 Task: Display the results of the 2022 Victory Lane Racing NASCAR Cup Series for the race "GEICO 500" on the track "Talladega".
Action: Mouse moved to (161, 260)
Screenshot: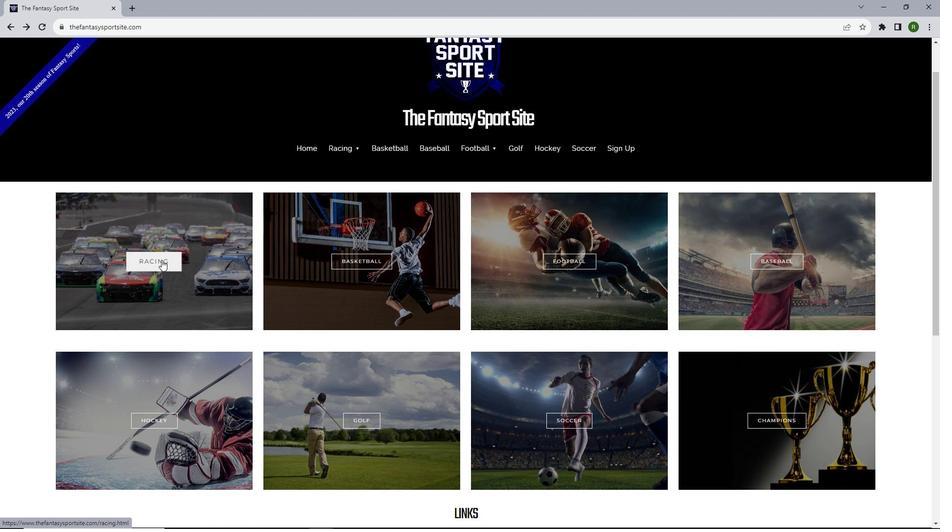 
Action: Mouse pressed left at (161, 260)
Screenshot: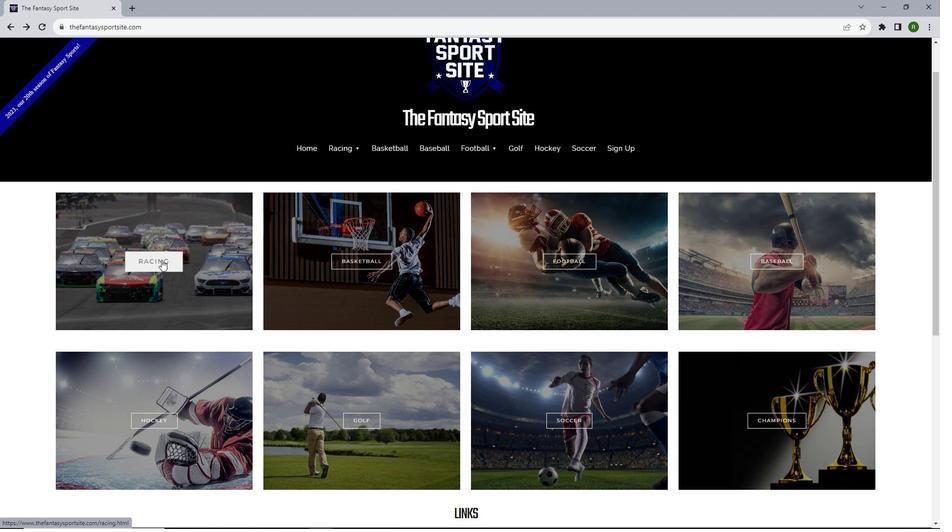 
Action: Mouse moved to (342, 273)
Screenshot: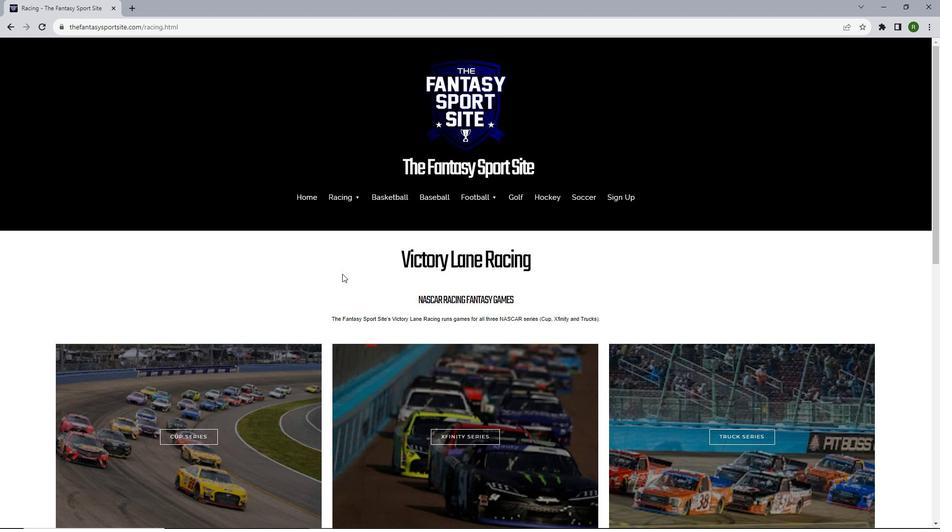 
Action: Mouse scrolled (342, 273) with delta (0, 0)
Screenshot: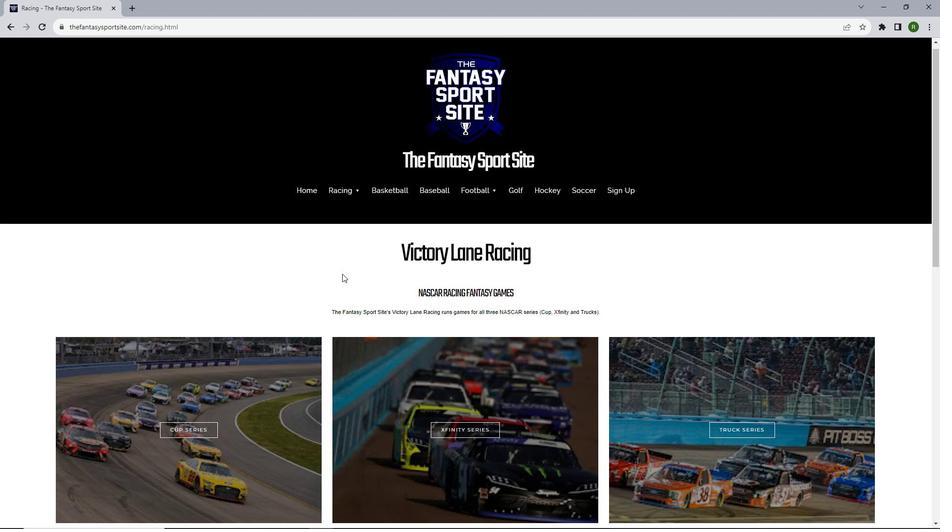 
Action: Mouse scrolled (342, 273) with delta (0, 0)
Screenshot: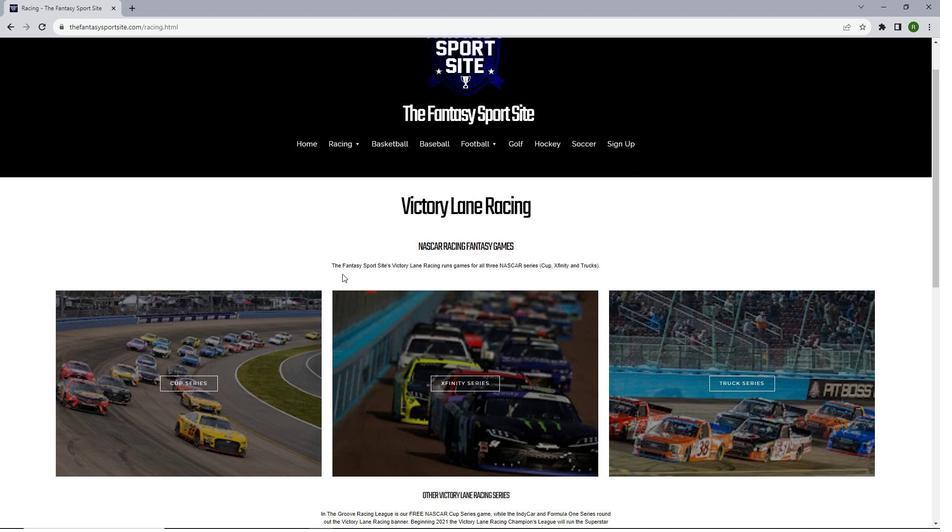 
Action: Mouse scrolled (342, 273) with delta (0, 0)
Screenshot: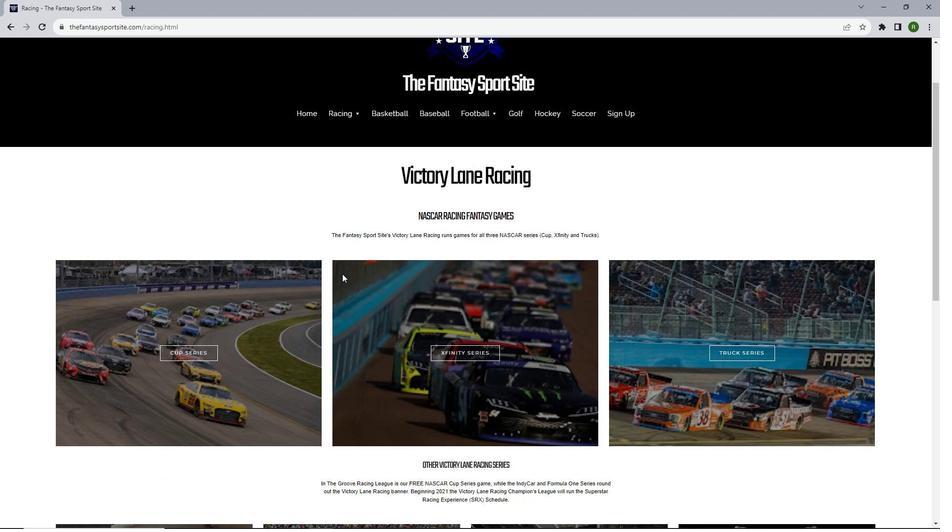 
Action: Mouse moved to (189, 284)
Screenshot: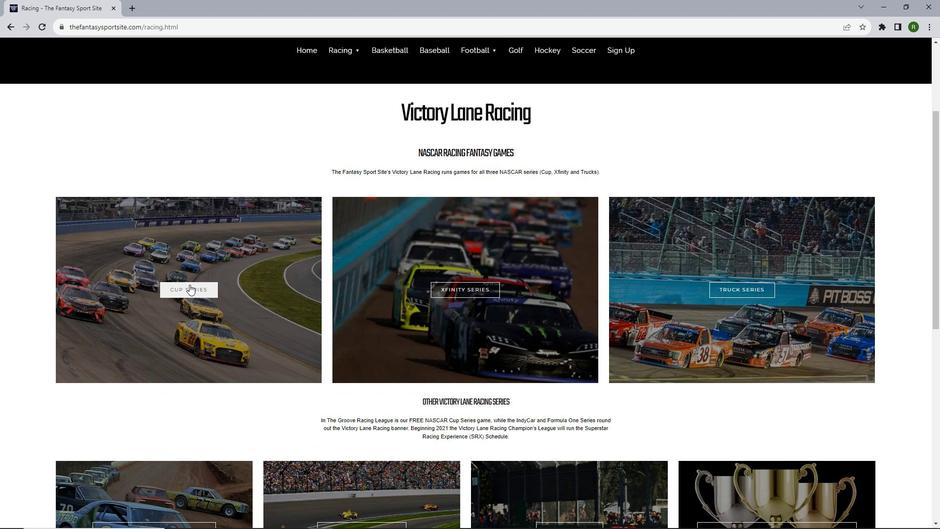 
Action: Mouse pressed left at (189, 284)
Screenshot: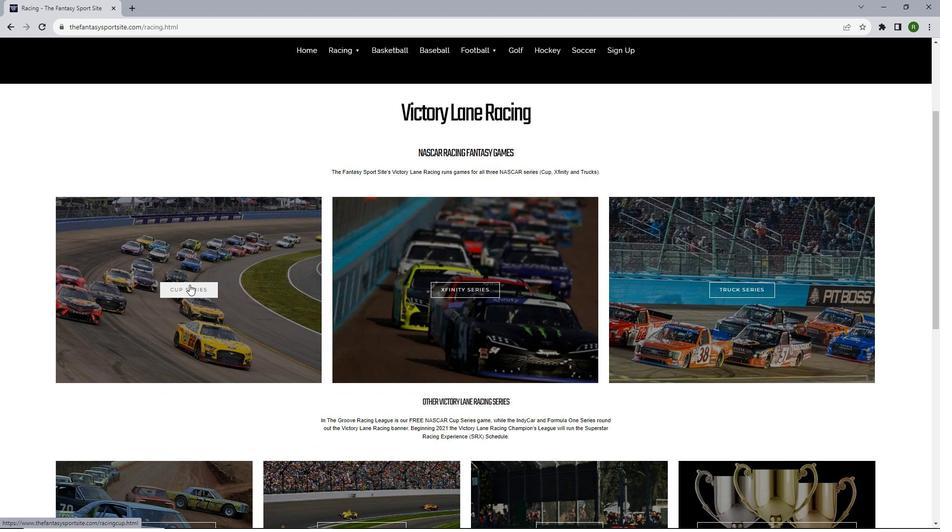 
Action: Mouse moved to (278, 253)
Screenshot: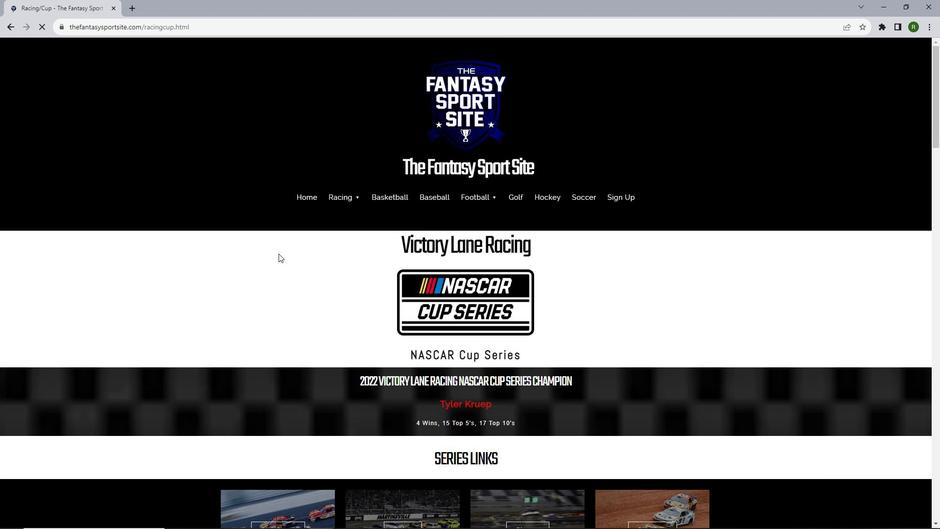 
Action: Mouse scrolled (278, 253) with delta (0, 0)
Screenshot: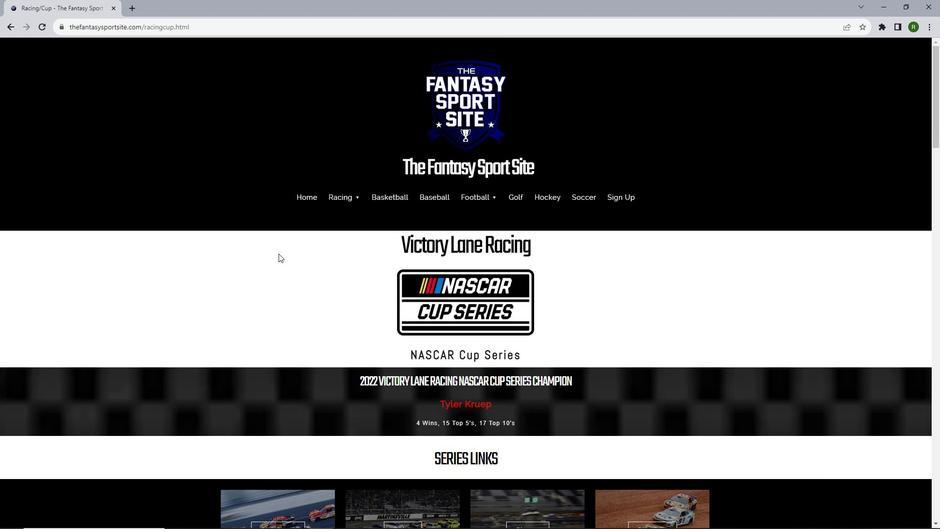 
Action: Mouse moved to (278, 253)
Screenshot: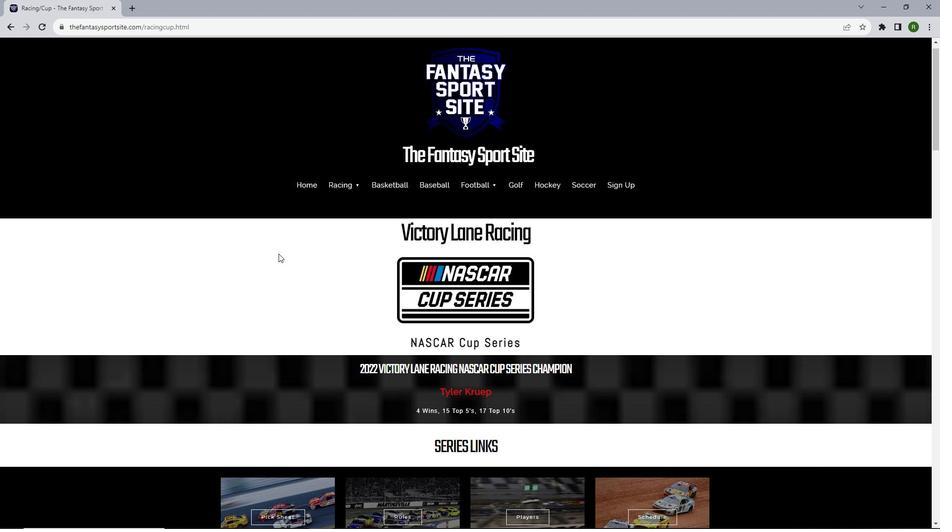 
Action: Mouse scrolled (278, 253) with delta (0, 0)
Screenshot: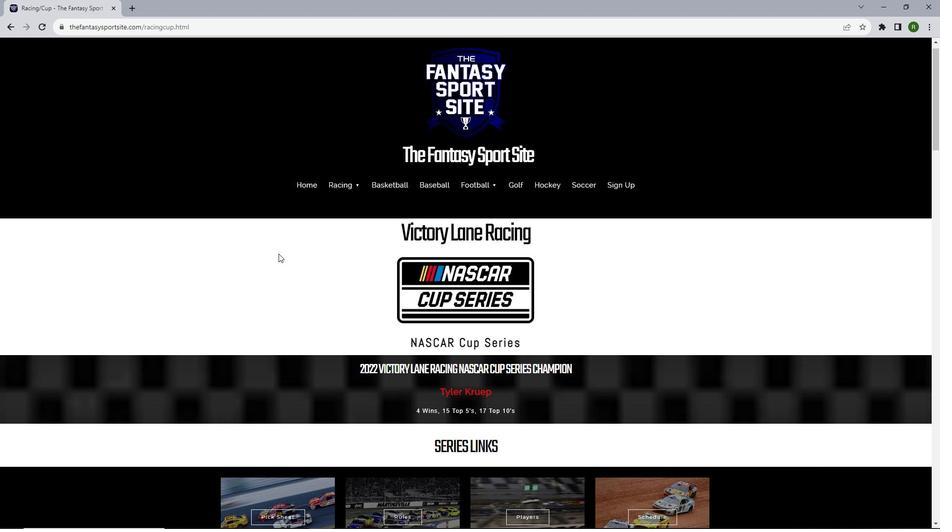 
Action: Mouse scrolled (278, 253) with delta (0, 0)
Screenshot: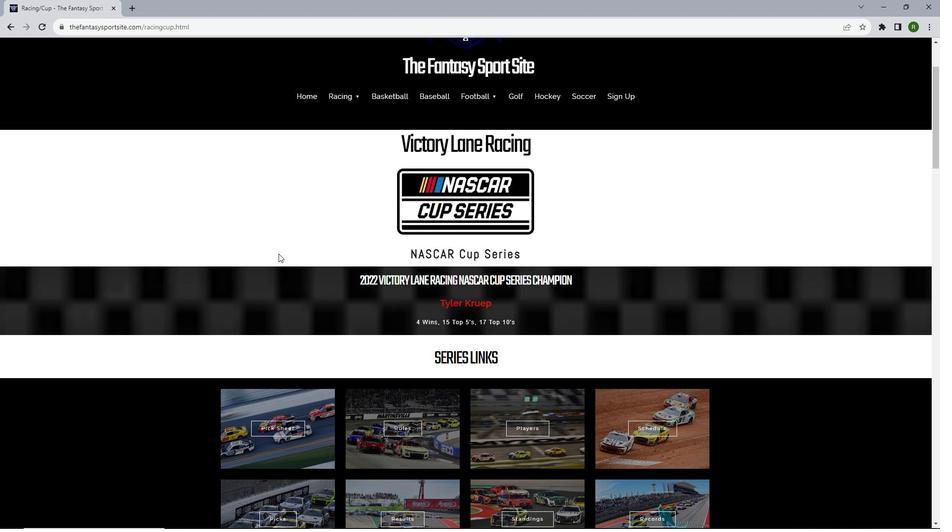 
Action: Mouse scrolled (278, 253) with delta (0, 0)
Screenshot: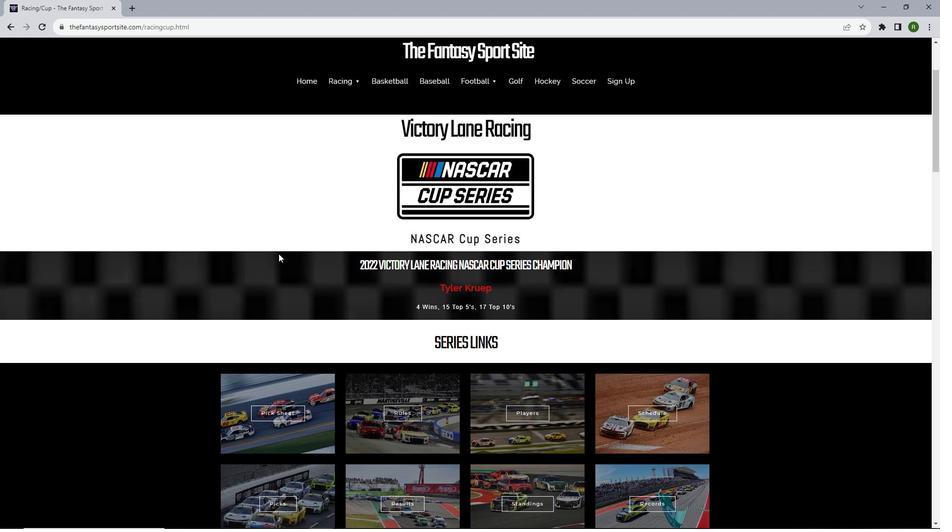 
Action: Mouse scrolled (278, 253) with delta (0, 0)
Screenshot: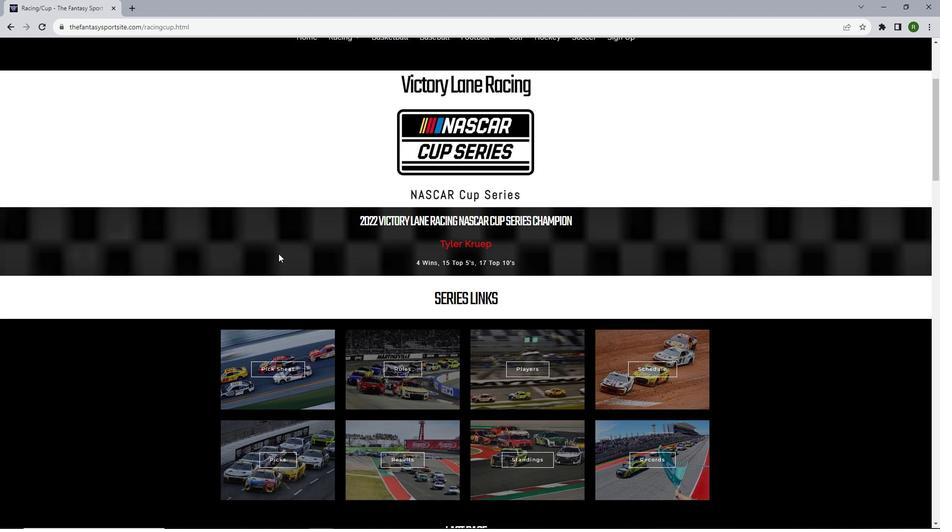 
Action: Mouse moved to (302, 244)
Screenshot: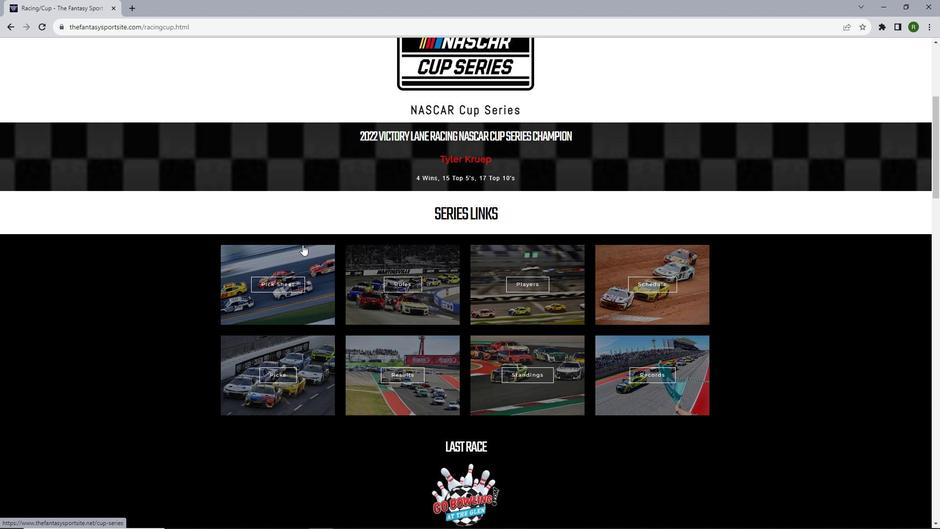 
Action: Mouse scrolled (302, 244) with delta (0, 0)
Screenshot: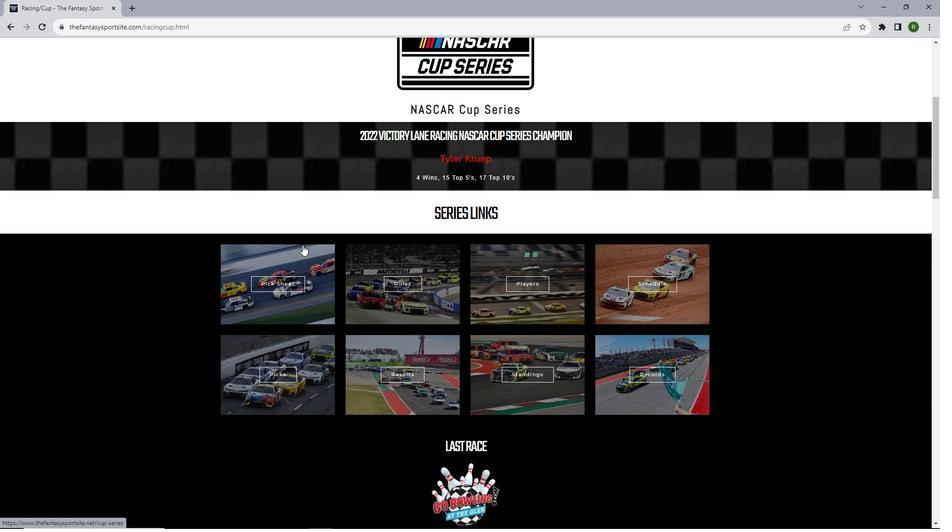 
Action: Mouse scrolled (302, 244) with delta (0, 0)
Screenshot: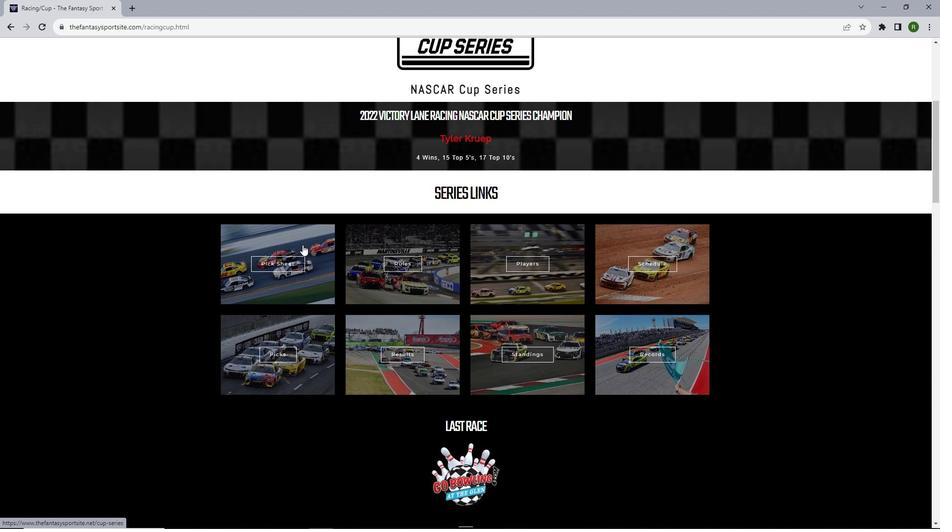 
Action: Mouse scrolled (302, 244) with delta (0, 0)
Screenshot: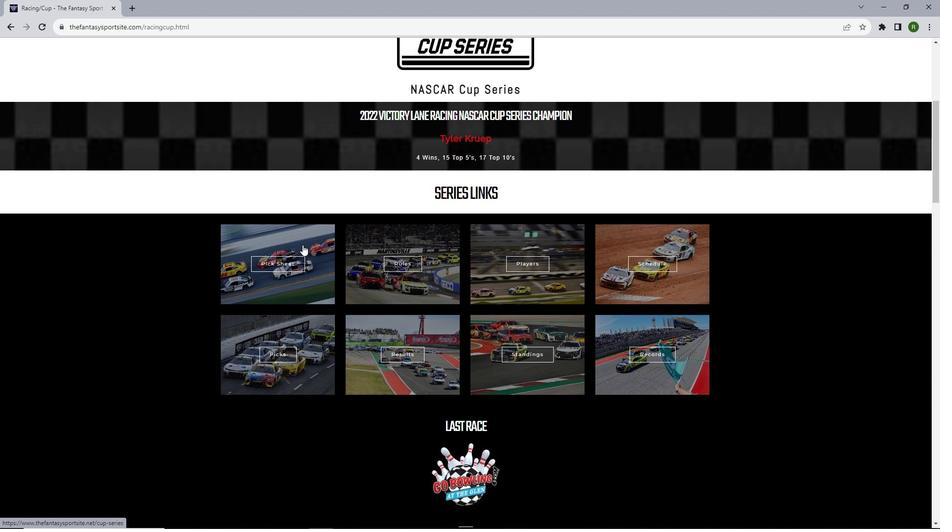 
Action: Mouse moved to (401, 226)
Screenshot: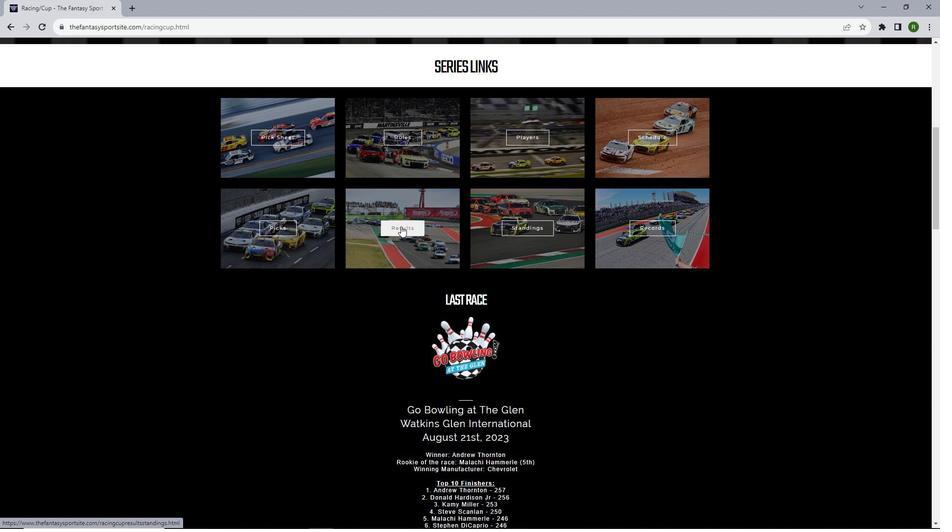 
Action: Mouse pressed left at (401, 226)
Screenshot: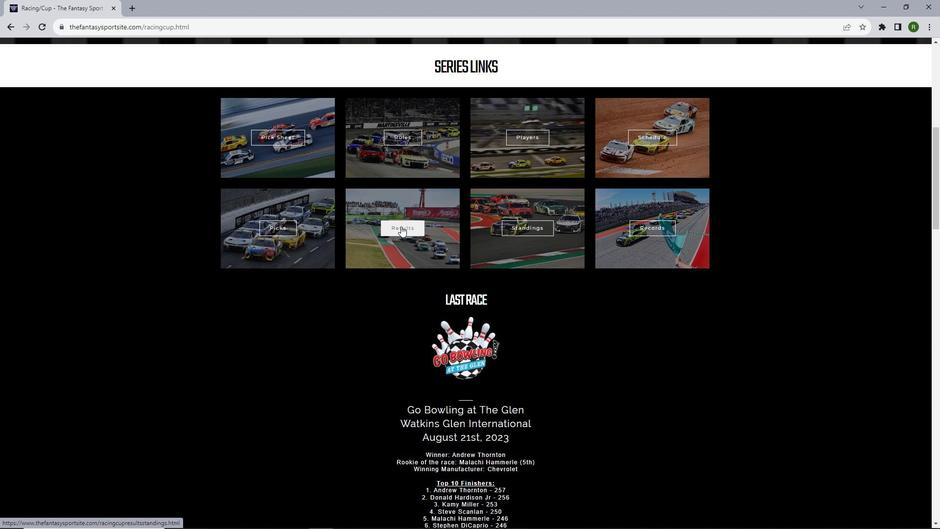 
Action: Mouse scrolled (401, 225) with delta (0, 0)
Screenshot: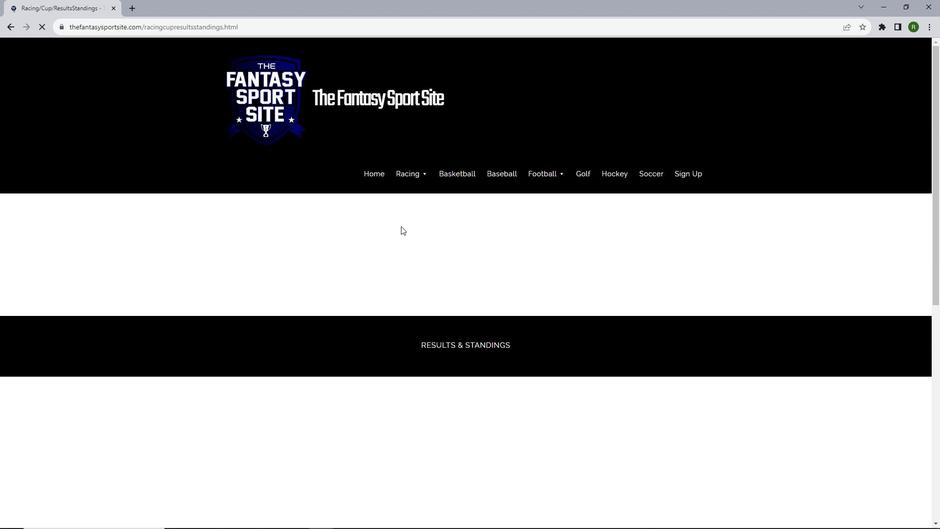 
Action: Mouse scrolled (401, 225) with delta (0, 0)
Screenshot: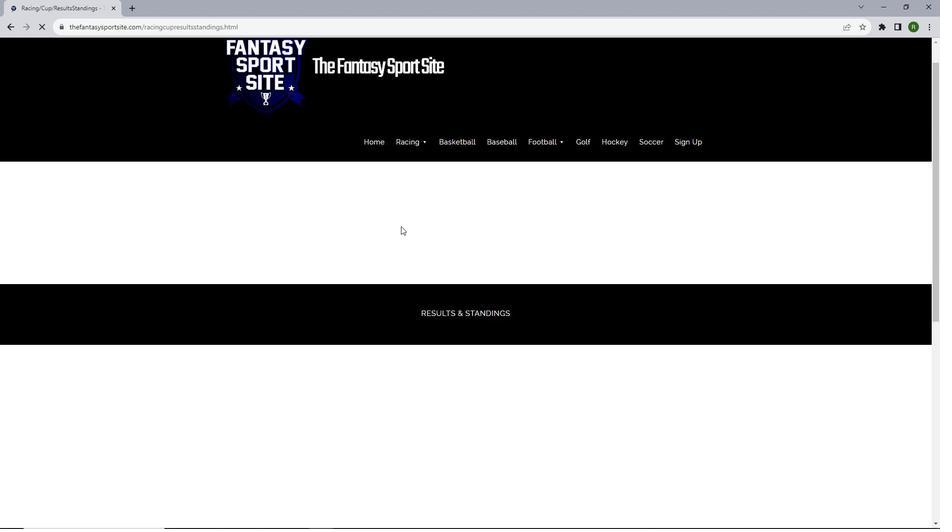 
Action: Mouse scrolled (401, 225) with delta (0, 0)
Screenshot: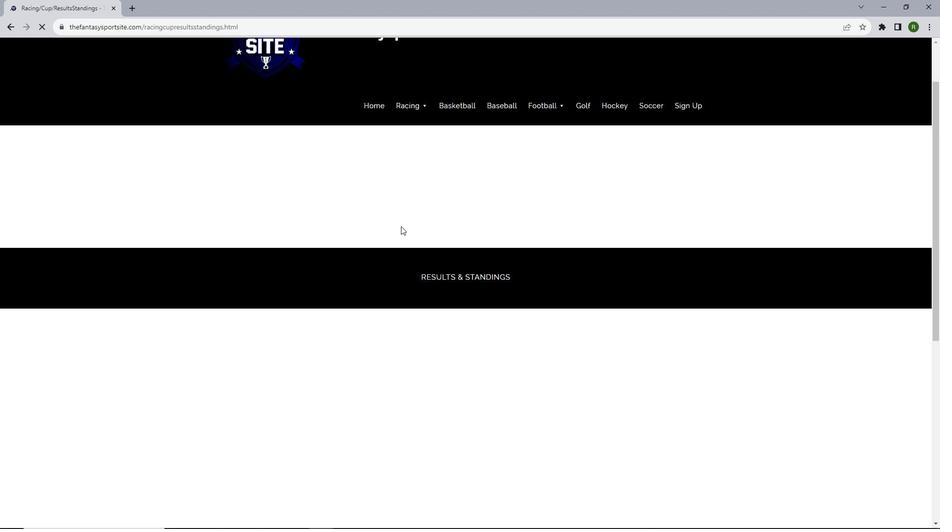 
Action: Mouse scrolled (401, 225) with delta (0, 0)
Screenshot: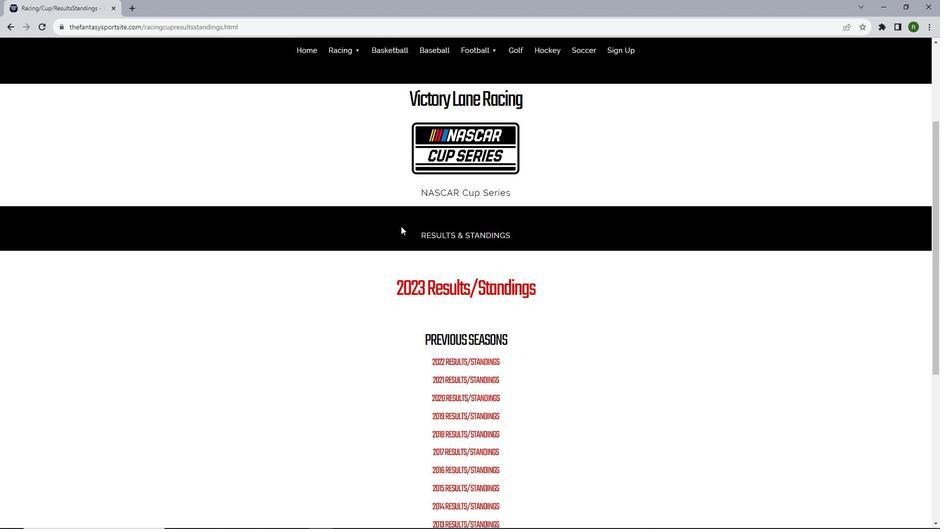 
Action: Mouse moved to (448, 268)
Screenshot: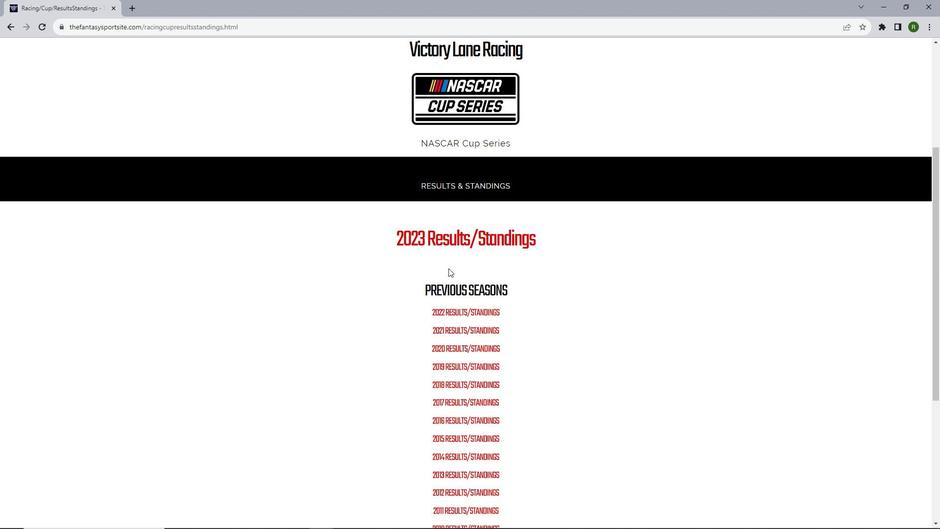 
Action: Mouse scrolled (448, 267) with delta (0, 0)
Screenshot: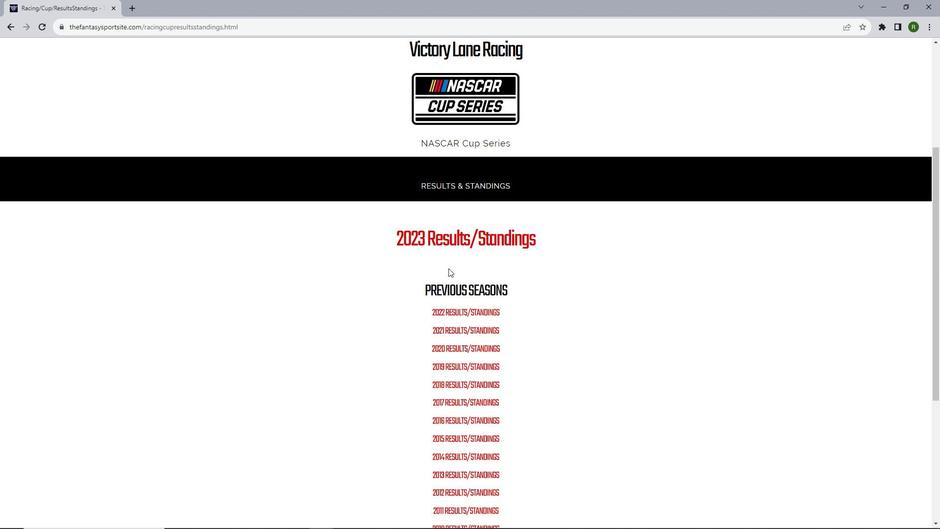 
Action: Mouse scrolled (448, 267) with delta (0, 0)
Screenshot: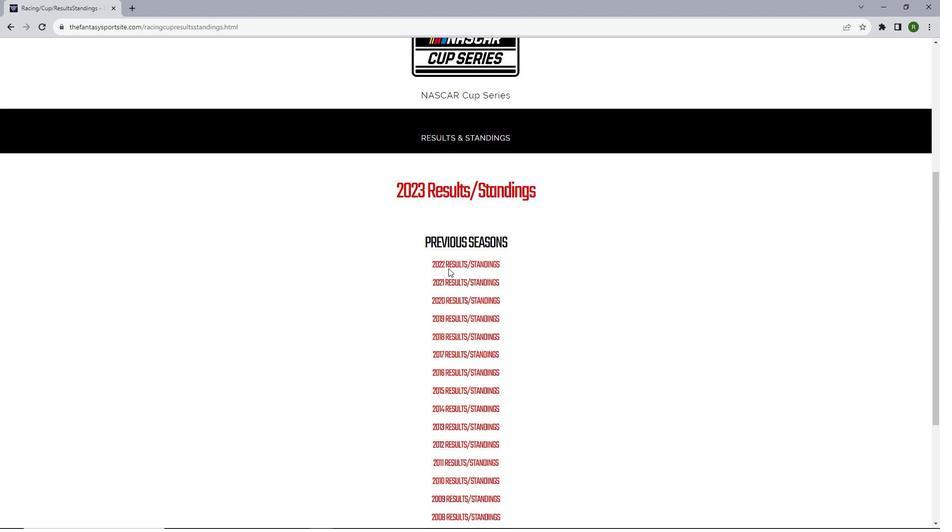 
Action: Mouse moved to (479, 213)
Screenshot: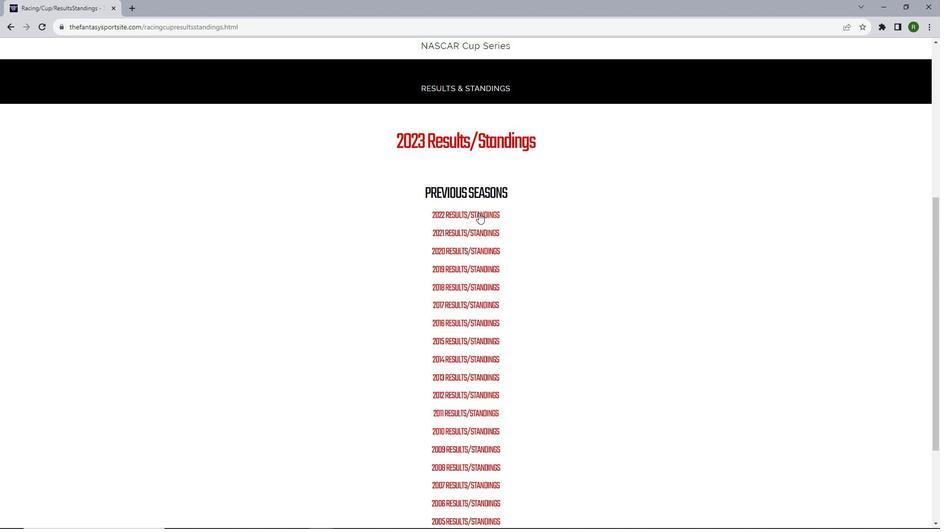 
Action: Mouse pressed left at (479, 213)
Screenshot: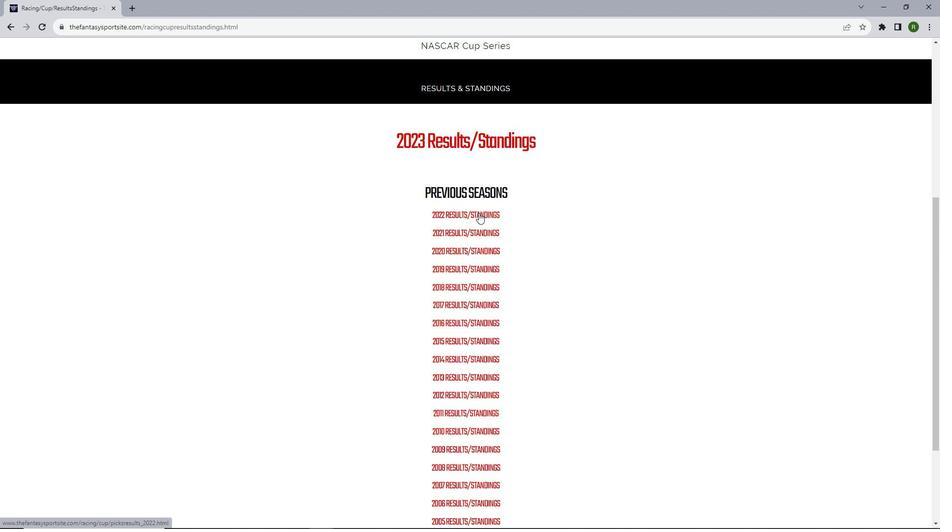 
Action: Mouse moved to (453, 191)
Screenshot: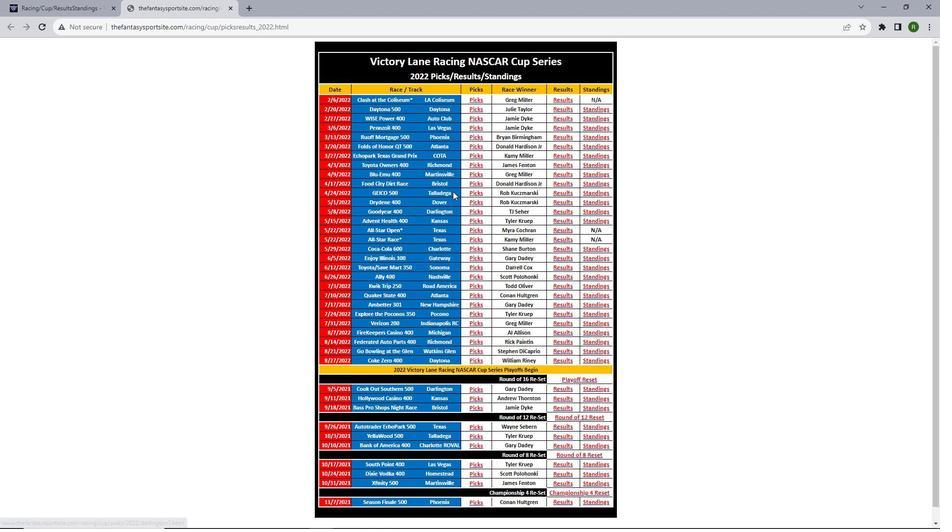 
Action: Mouse scrolled (453, 191) with delta (0, 0)
Screenshot: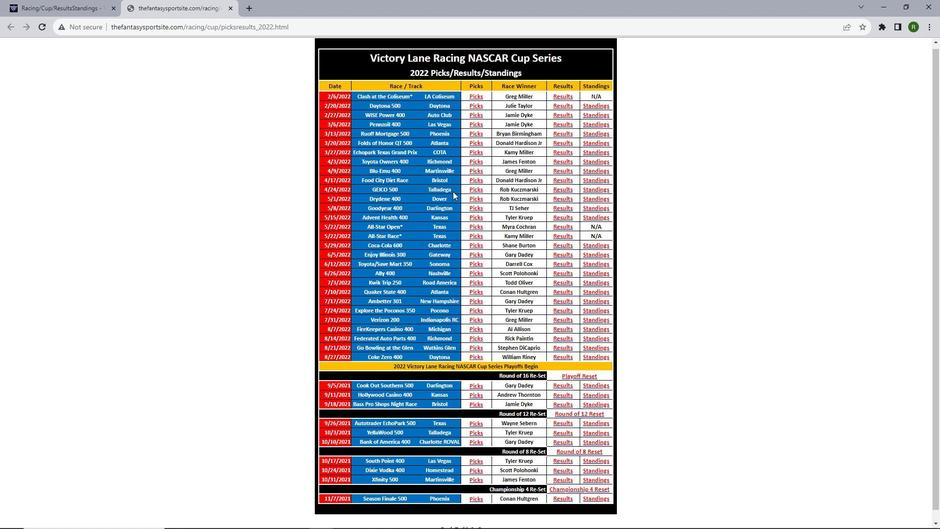 
Action: Mouse moved to (453, 191)
Screenshot: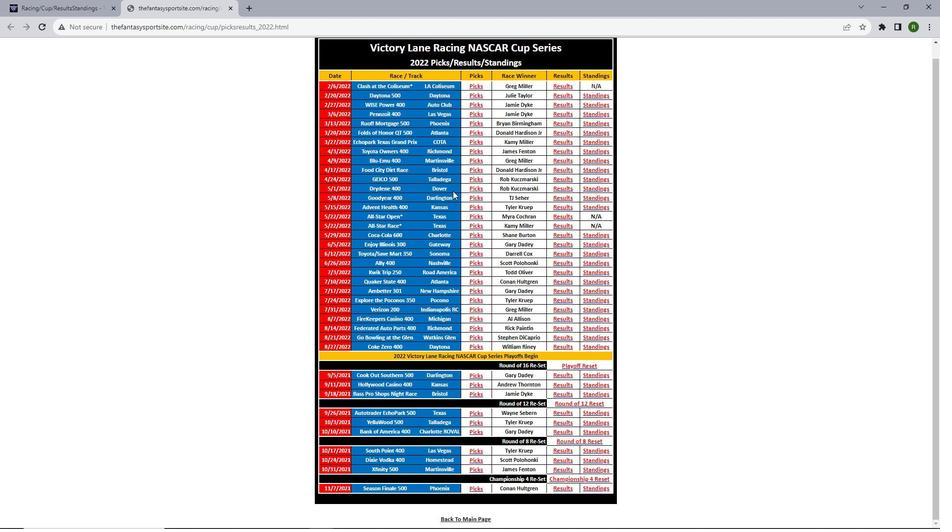 
Action: Mouse scrolled (453, 190) with delta (0, 0)
Screenshot: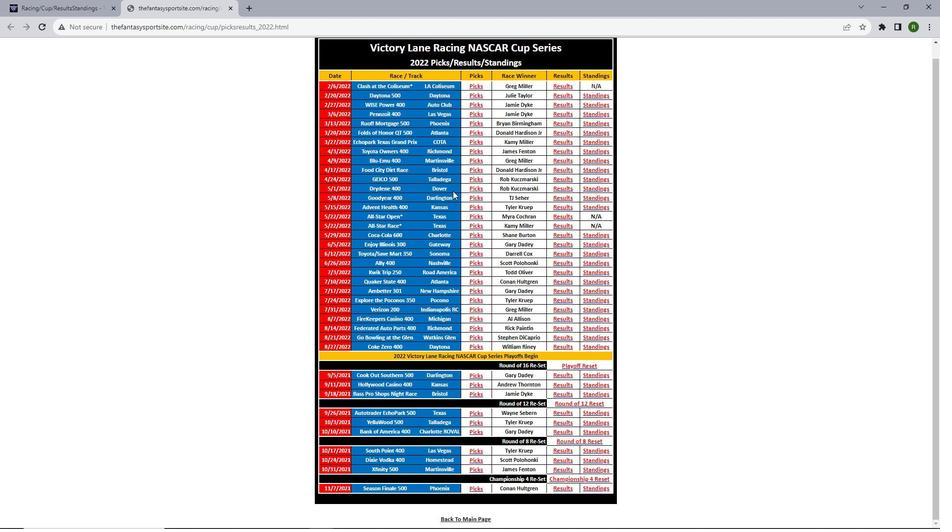 
Action: Mouse moved to (567, 178)
Screenshot: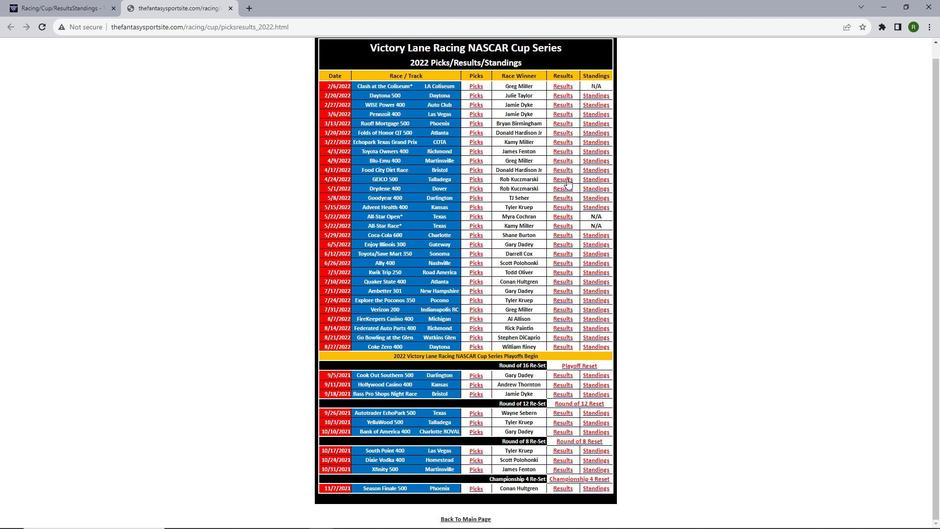 
Action: Mouse pressed left at (567, 178)
Screenshot: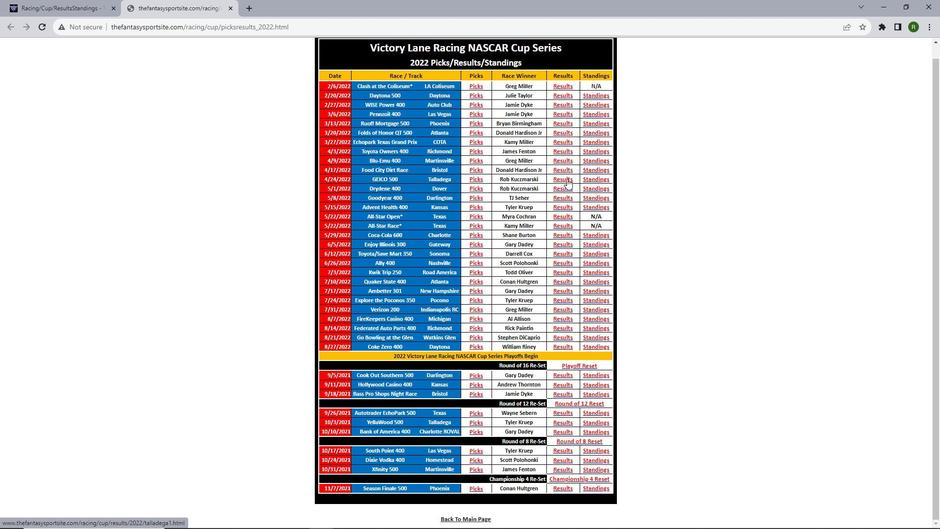
Action: Mouse moved to (440, 218)
Screenshot: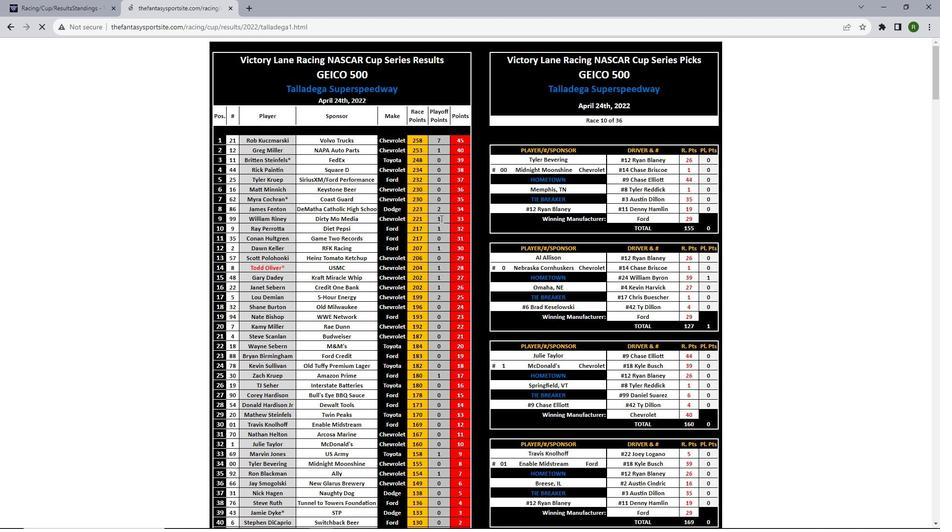 
Action: Mouse scrolled (440, 218) with delta (0, 0)
Screenshot: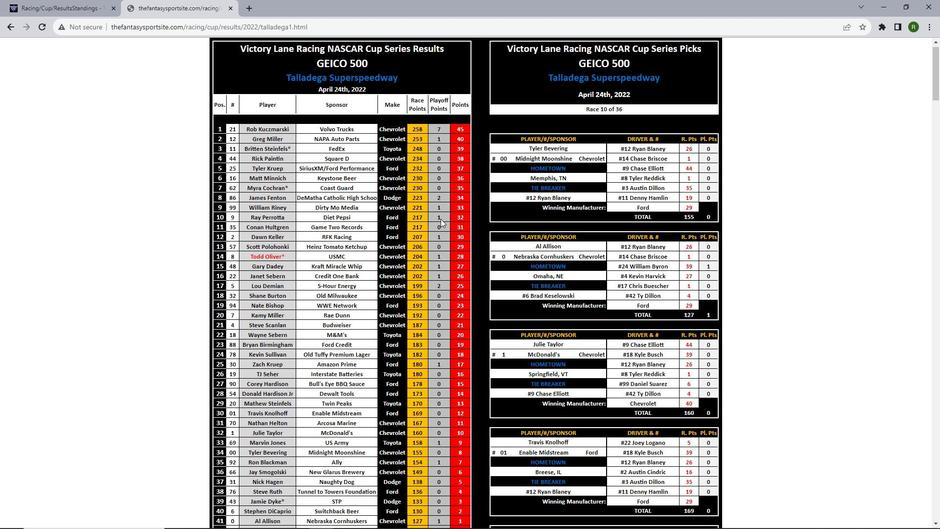 
Action: Mouse moved to (440, 218)
Screenshot: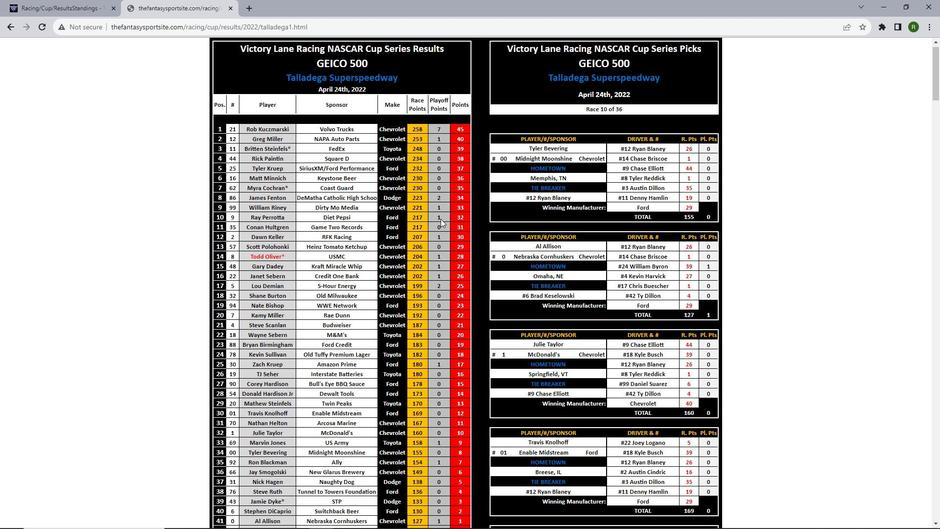 
Action: Mouse scrolled (440, 218) with delta (0, 0)
Screenshot: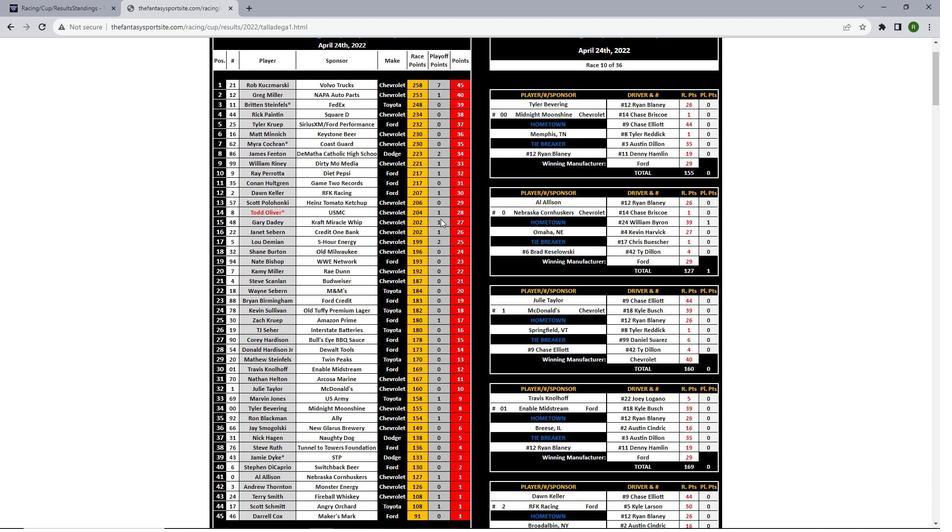 
Action: Mouse scrolled (440, 218) with delta (0, 0)
Screenshot: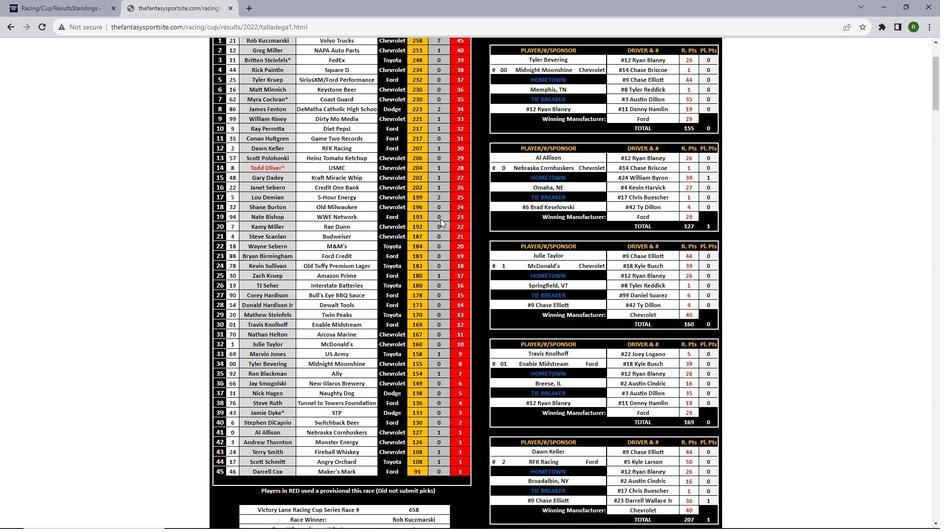
Action: Mouse scrolled (440, 218) with delta (0, 0)
Screenshot: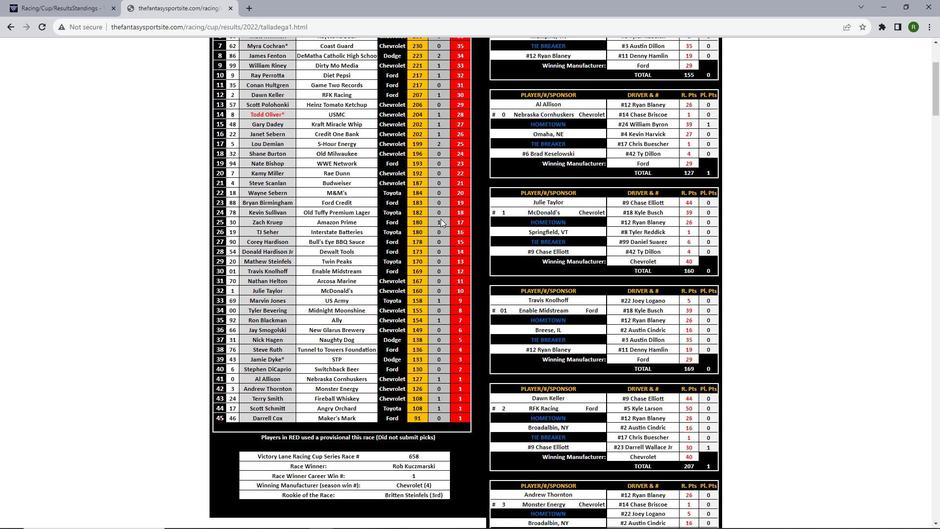 
Action: Mouse scrolled (440, 218) with delta (0, 0)
Screenshot: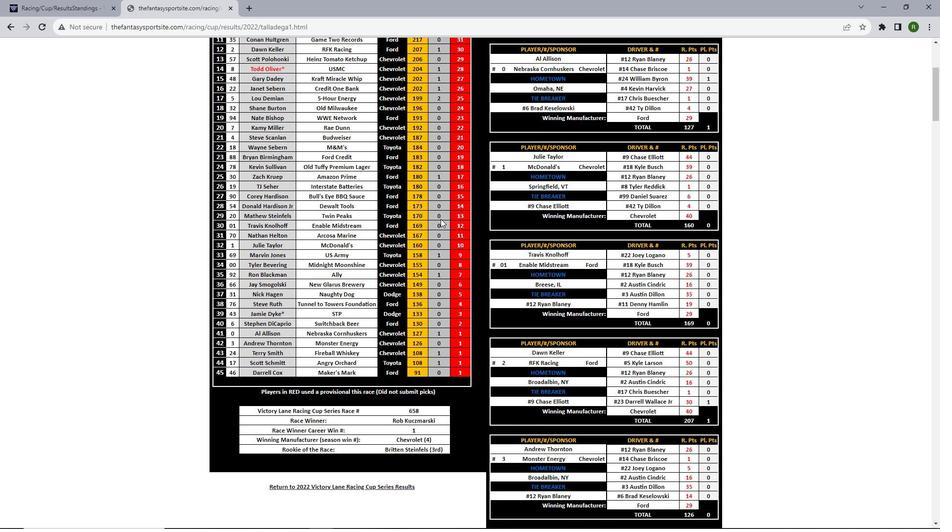 
Action: Mouse scrolled (440, 218) with delta (0, 0)
Screenshot: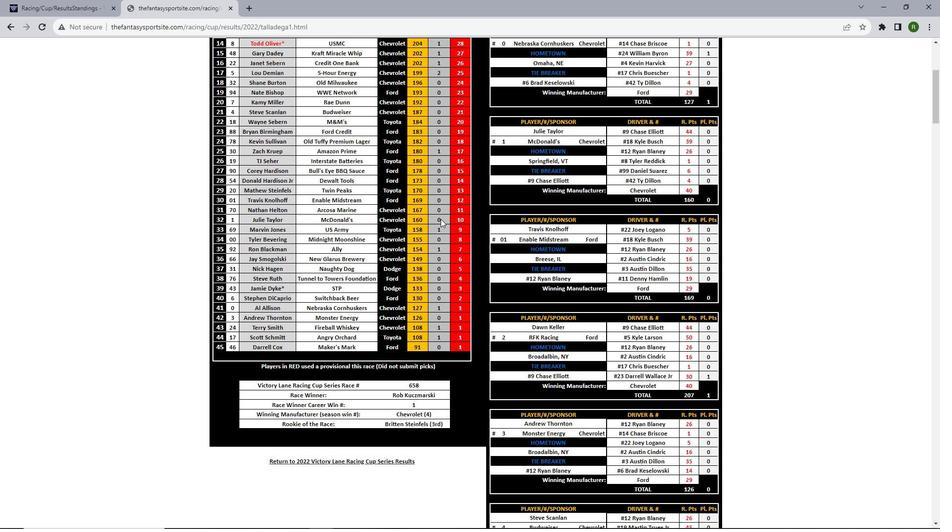 
Action: Mouse scrolled (440, 218) with delta (0, 0)
Screenshot: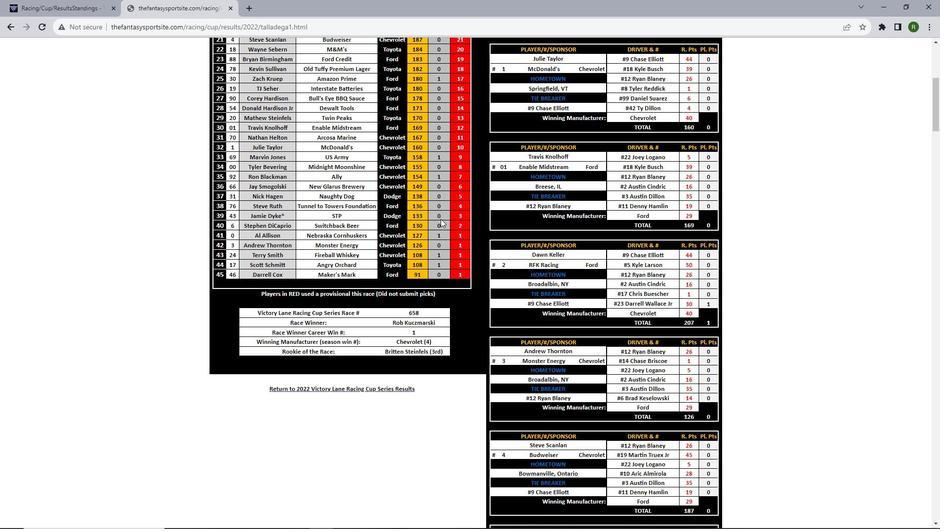 
Action: Mouse scrolled (440, 218) with delta (0, 0)
Screenshot: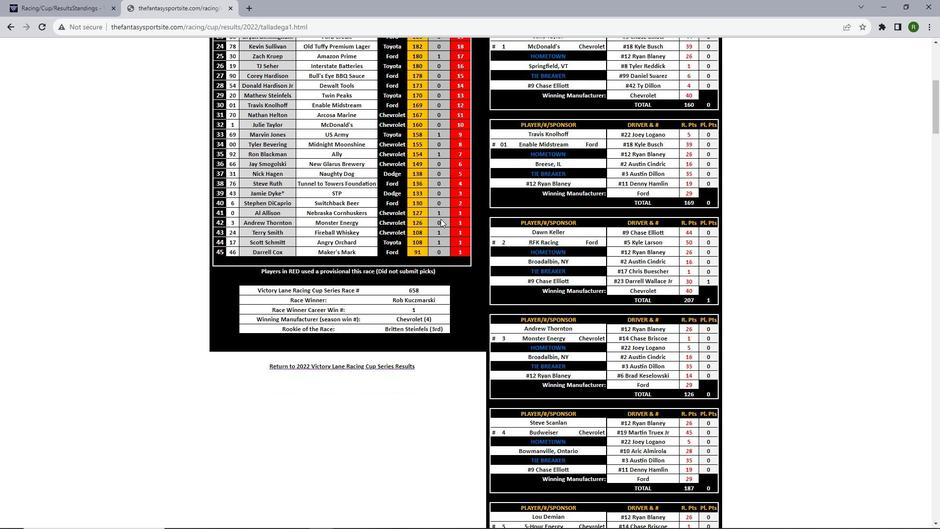 
Action: Mouse scrolled (440, 218) with delta (0, 0)
Screenshot: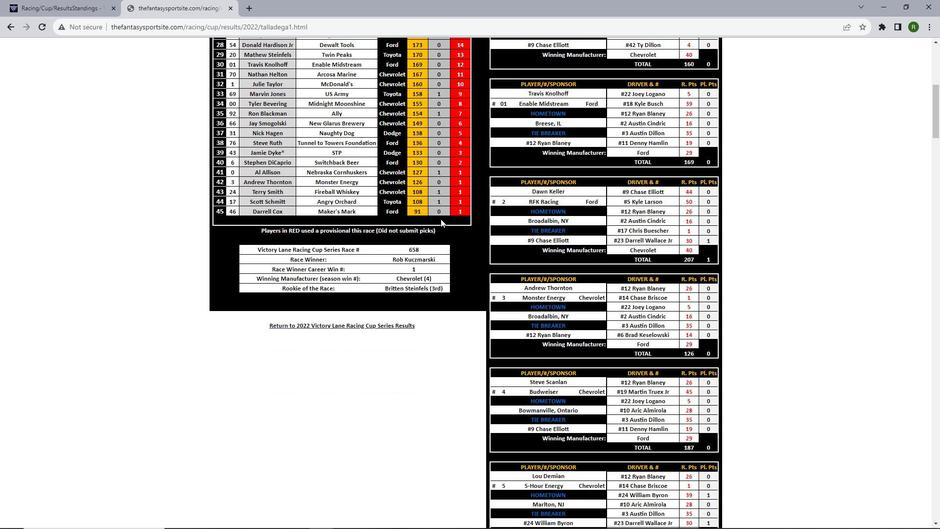 
Action: Mouse scrolled (440, 218) with delta (0, 0)
Screenshot: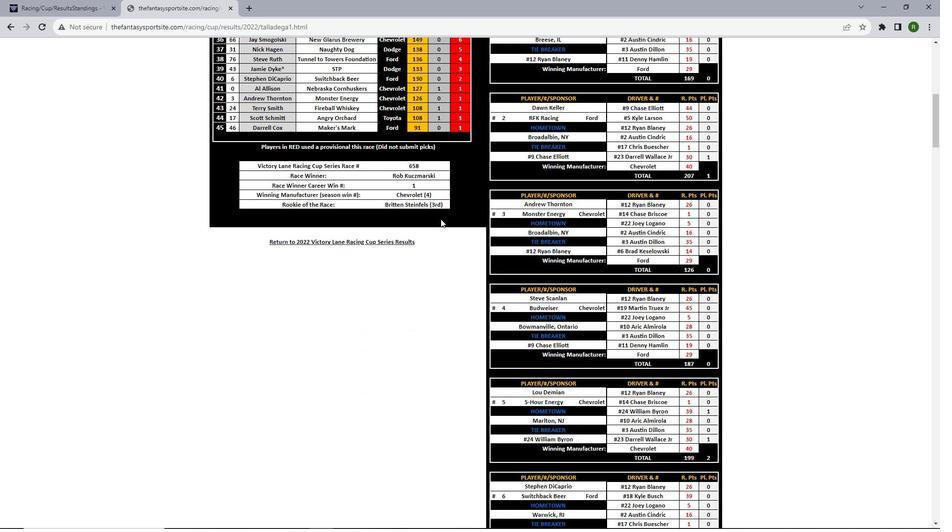 
Action: Mouse scrolled (440, 218) with delta (0, 0)
Screenshot: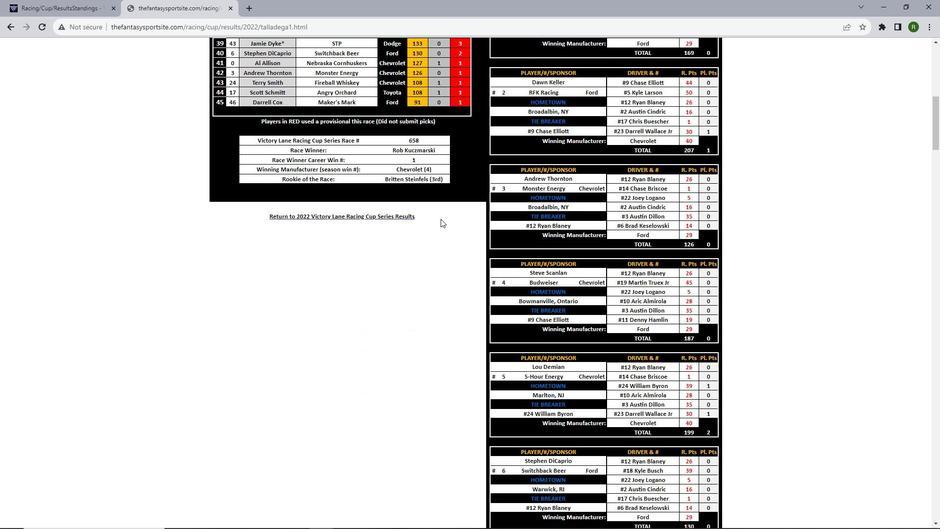 
Action: Mouse scrolled (440, 218) with delta (0, 0)
Screenshot: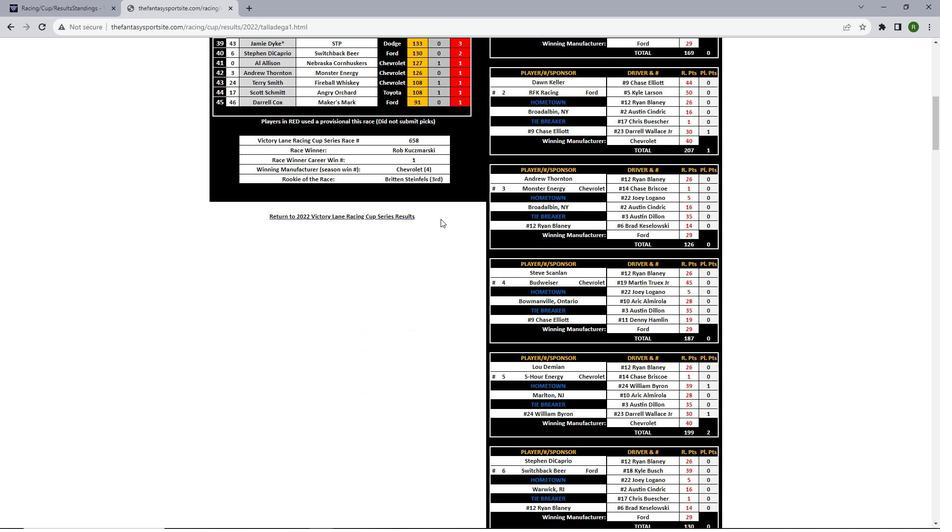 
Action: Mouse scrolled (440, 218) with delta (0, 0)
Screenshot: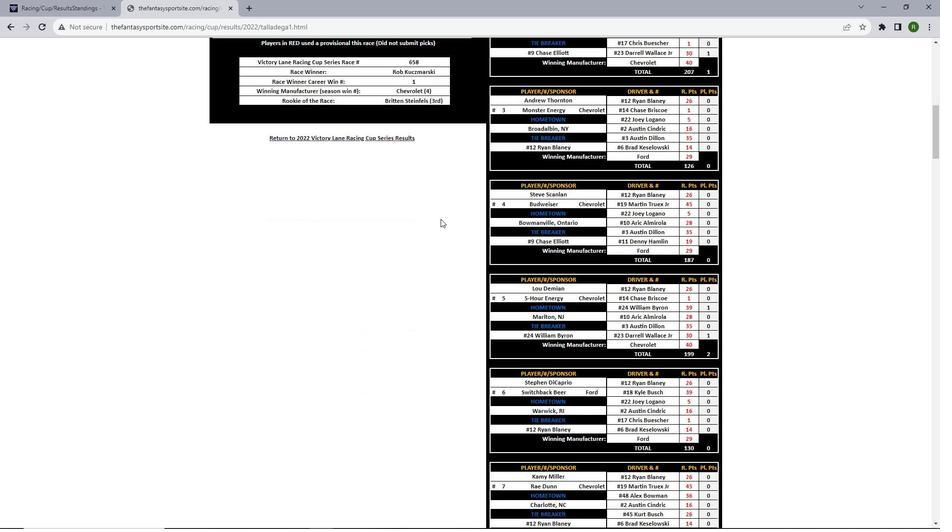 
Action: Mouse scrolled (440, 218) with delta (0, 0)
Screenshot: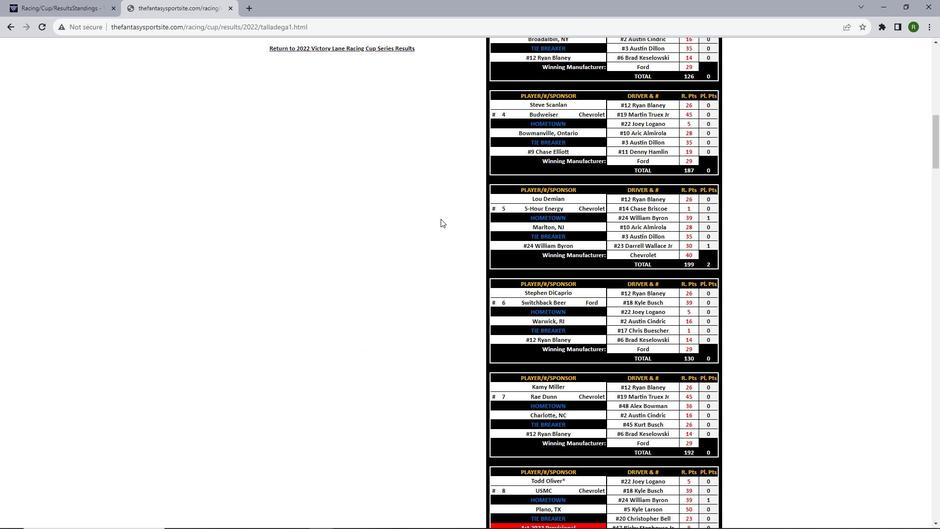 
Action: Mouse scrolled (440, 218) with delta (0, 0)
Screenshot: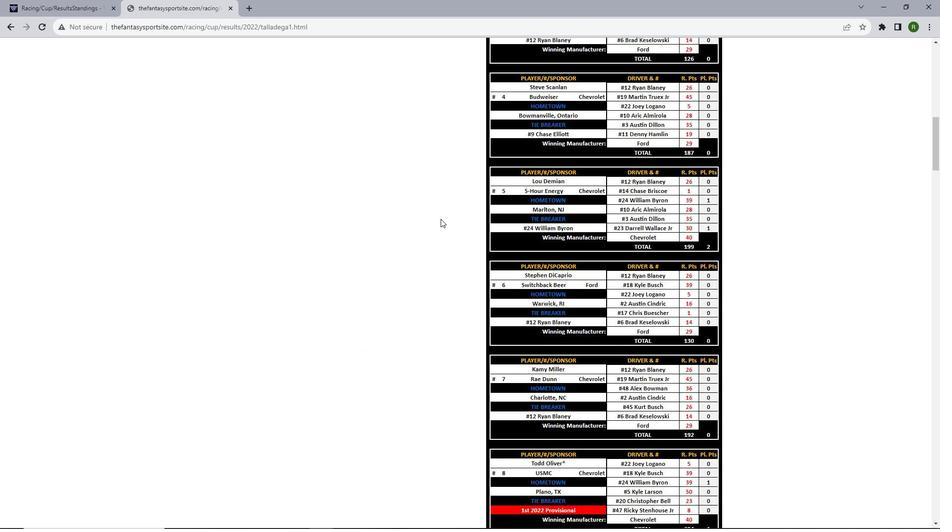 
Action: Mouse scrolled (440, 218) with delta (0, 0)
Screenshot: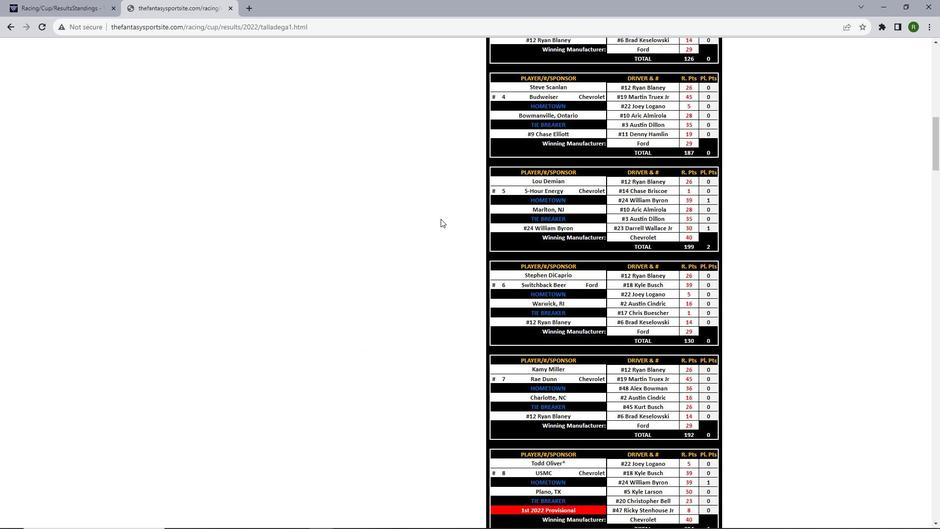 
Action: Mouse scrolled (440, 218) with delta (0, 0)
Screenshot: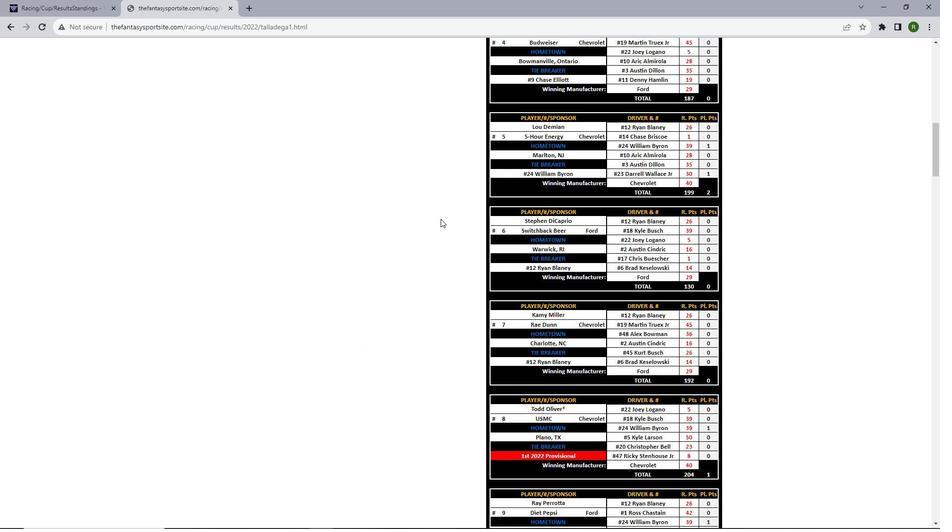 
Action: Mouse scrolled (440, 218) with delta (0, 0)
Screenshot: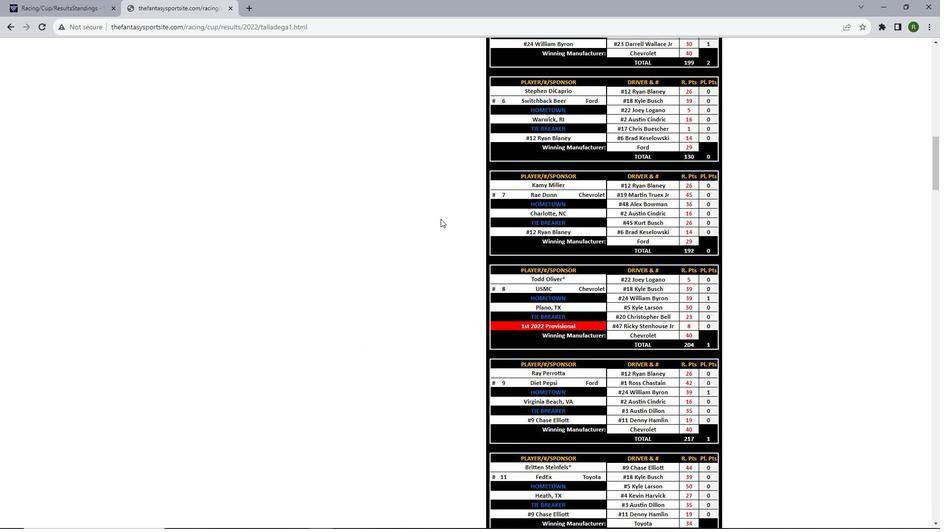 
Action: Mouse scrolled (440, 218) with delta (0, 0)
Screenshot: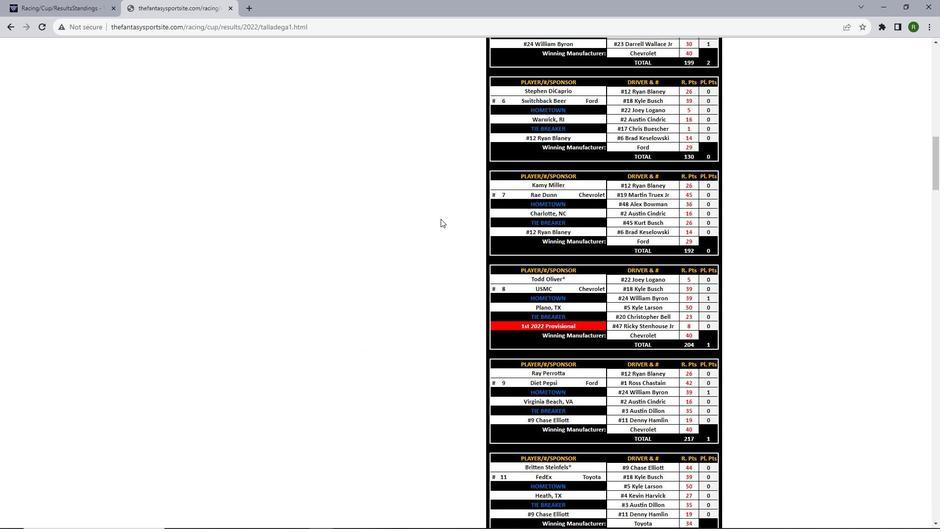 
Action: Mouse scrolled (440, 218) with delta (0, 0)
Screenshot: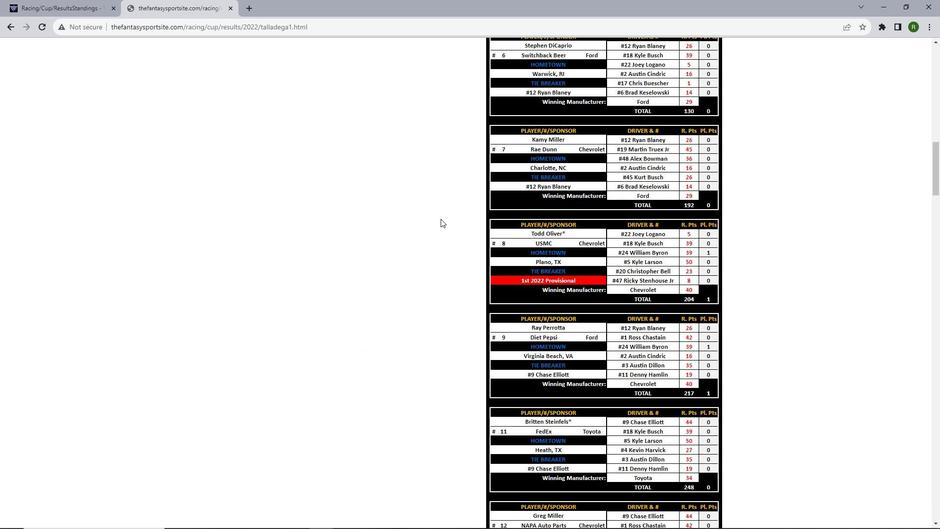 
Action: Mouse scrolled (440, 218) with delta (0, 0)
Screenshot: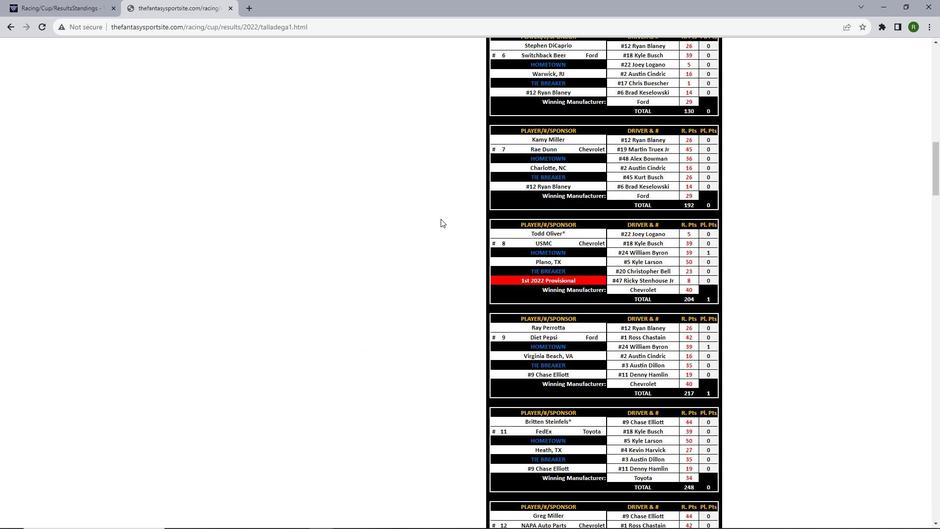 
Action: Mouse scrolled (440, 218) with delta (0, 0)
Screenshot: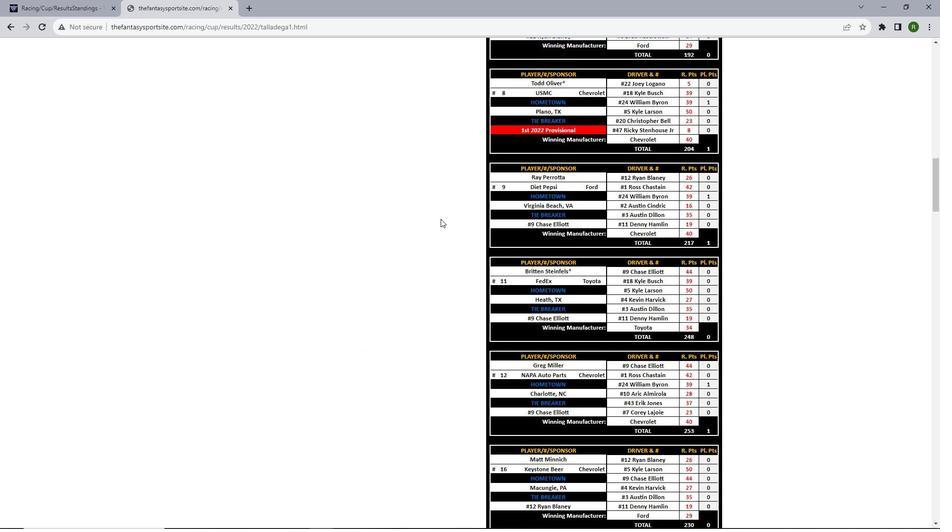 
Action: Mouse scrolled (440, 218) with delta (0, 0)
Screenshot: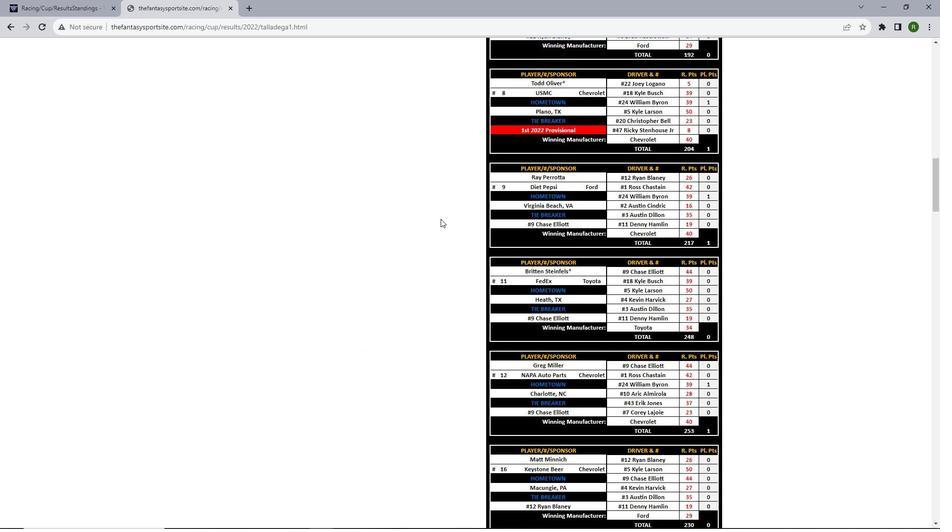 
Action: Mouse scrolled (440, 218) with delta (0, 0)
Screenshot: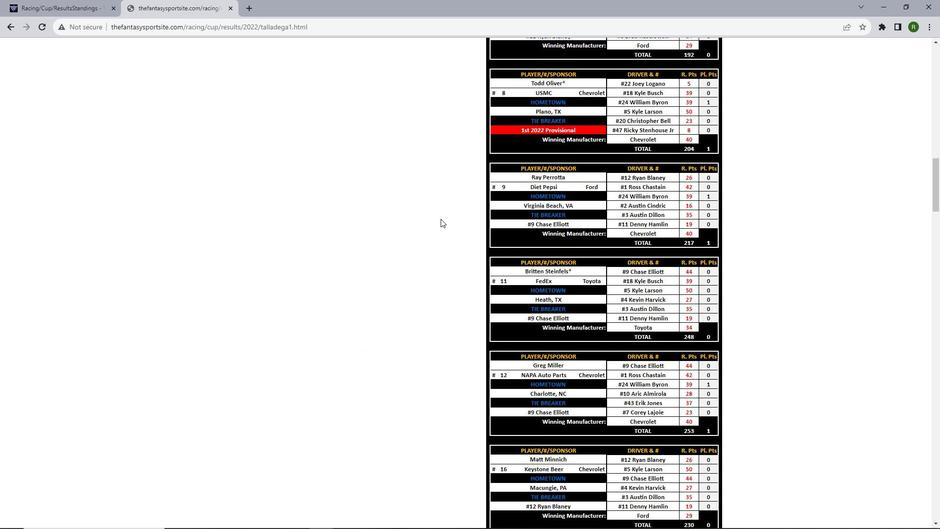 
Action: Mouse scrolled (440, 218) with delta (0, 0)
Screenshot: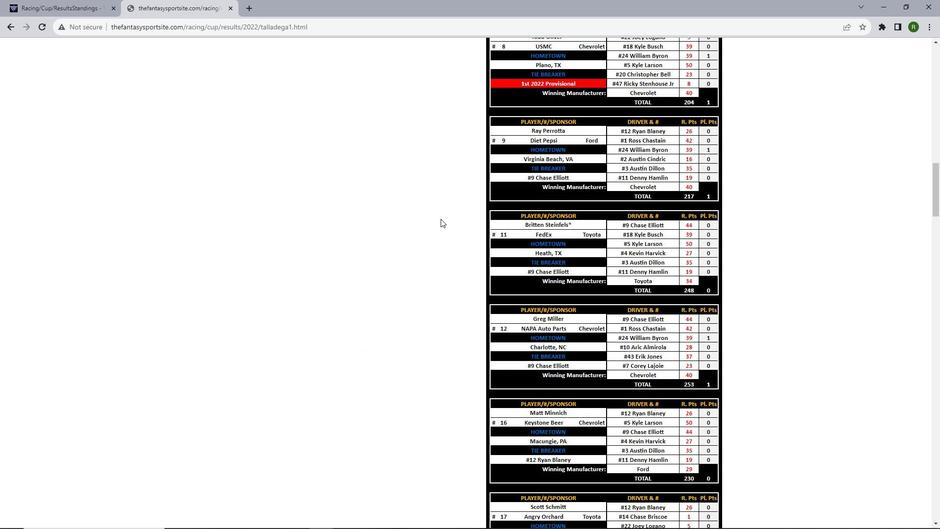 
Action: Mouse scrolled (440, 218) with delta (0, 0)
Screenshot: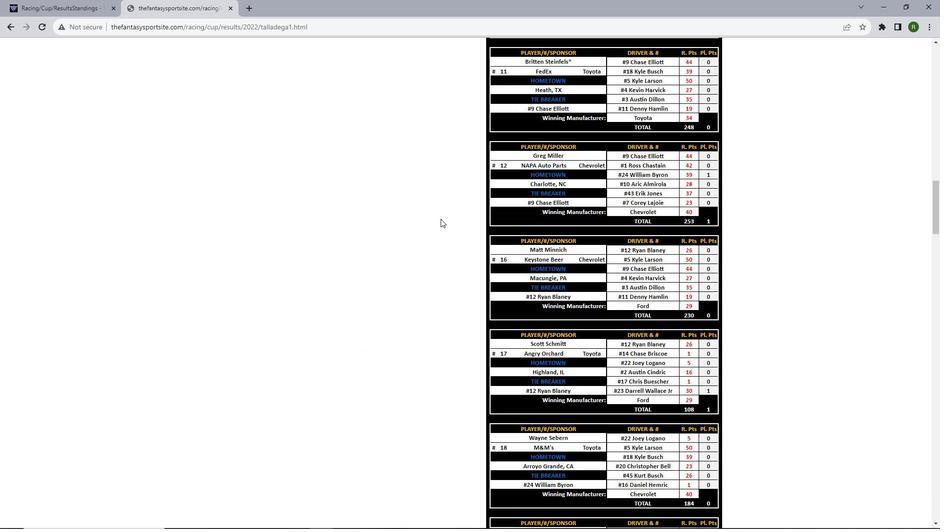 
Action: Mouse scrolled (440, 218) with delta (0, 0)
Screenshot: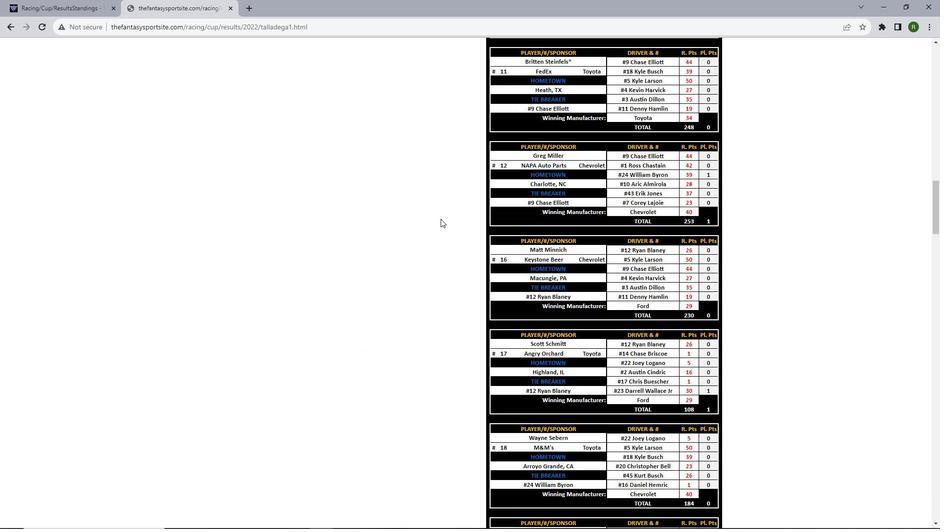 
Action: Mouse scrolled (440, 218) with delta (0, 0)
Screenshot: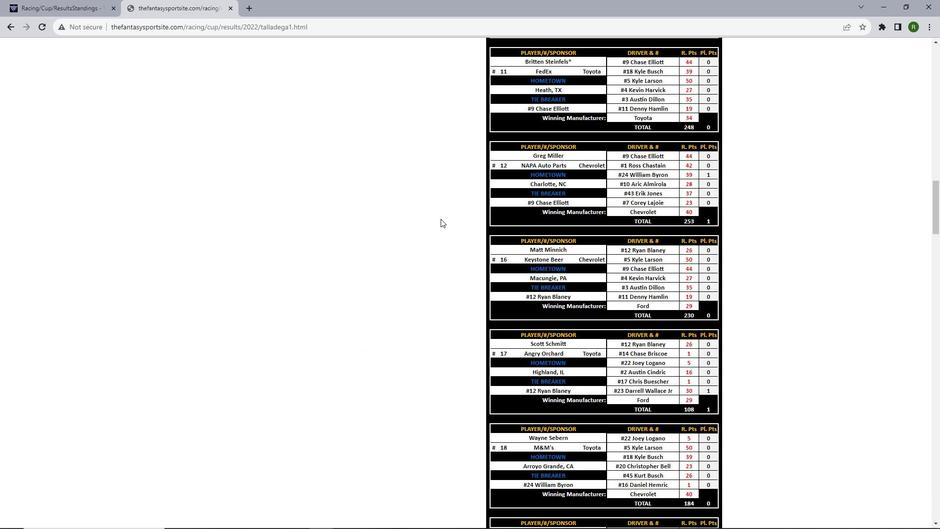 
Action: Mouse scrolled (440, 218) with delta (0, 0)
Screenshot: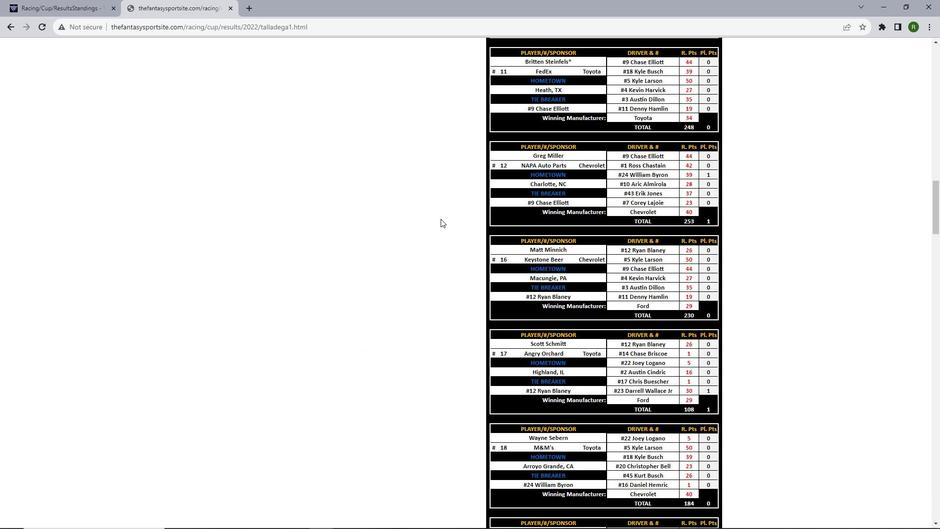 
Action: Mouse scrolled (440, 218) with delta (0, 0)
Screenshot: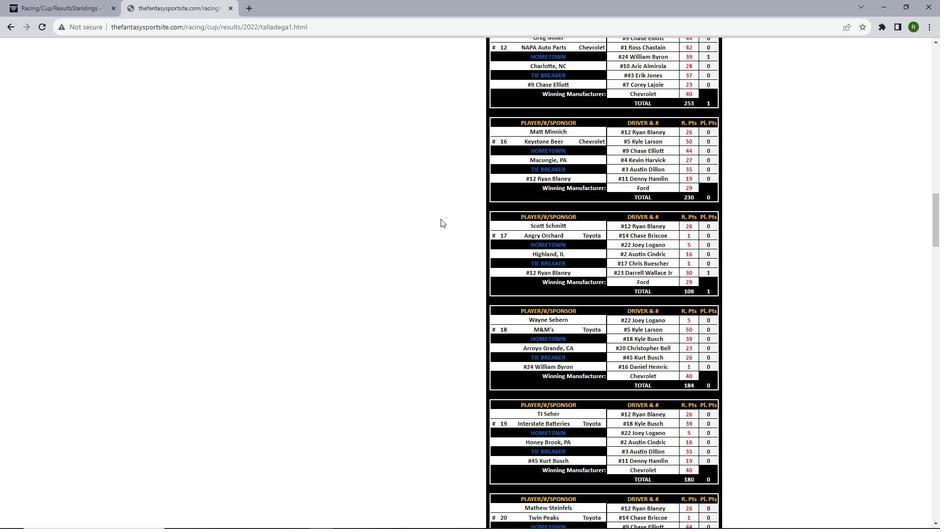 
Action: Mouse scrolled (440, 218) with delta (0, 0)
Screenshot: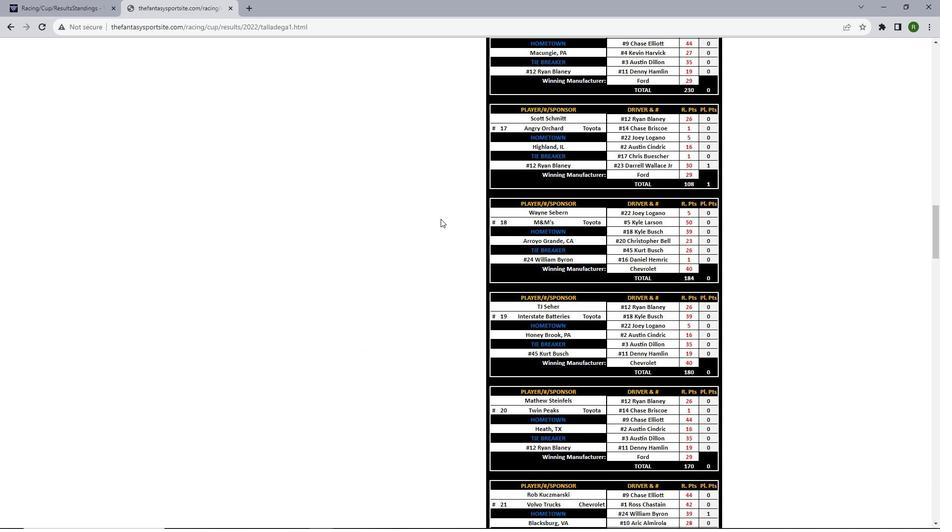 
Action: Mouse scrolled (440, 218) with delta (0, 0)
Screenshot: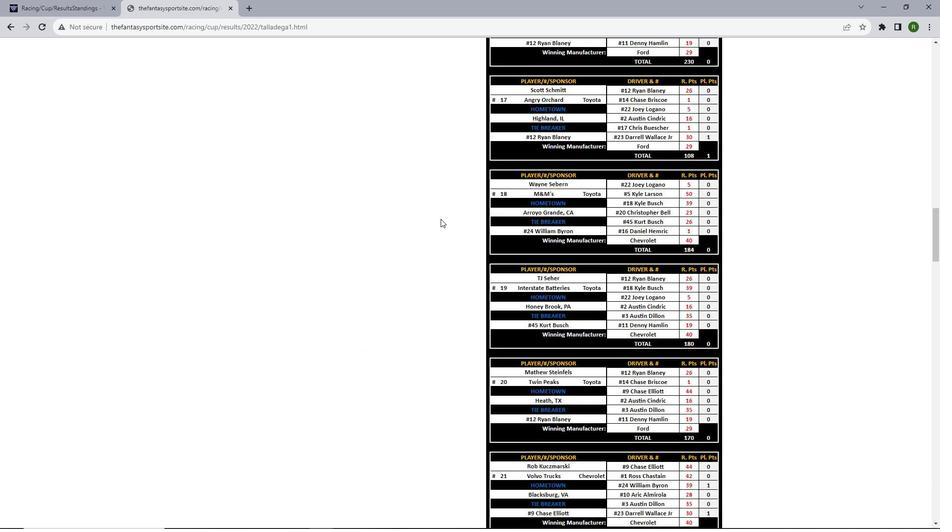 
Action: Mouse scrolled (440, 218) with delta (0, 0)
Screenshot: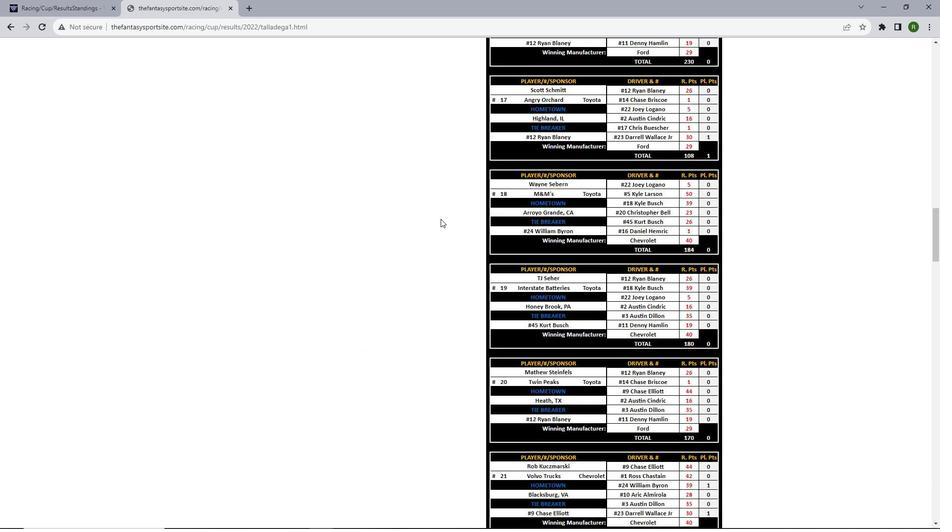
Action: Mouse scrolled (440, 218) with delta (0, 0)
Screenshot: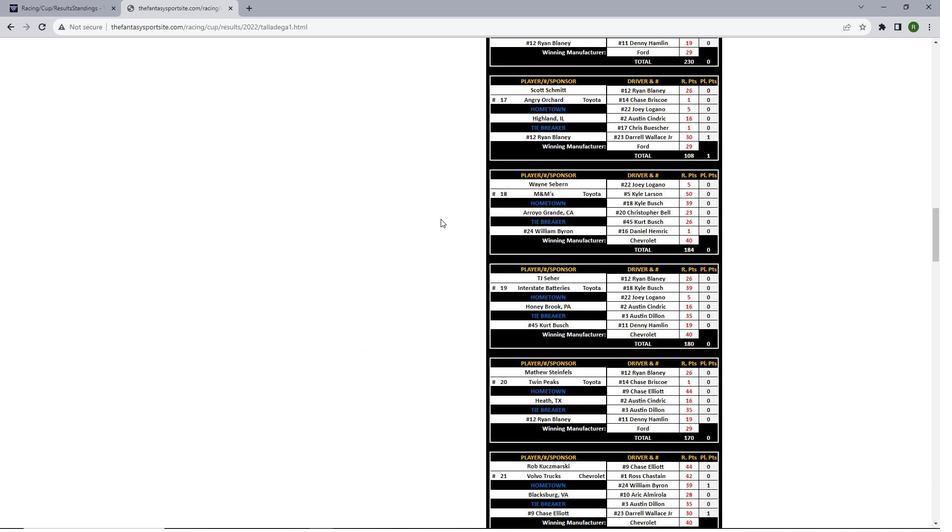 
Action: Mouse scrolled (440, 218) with delta (0, 0)
Screenshot: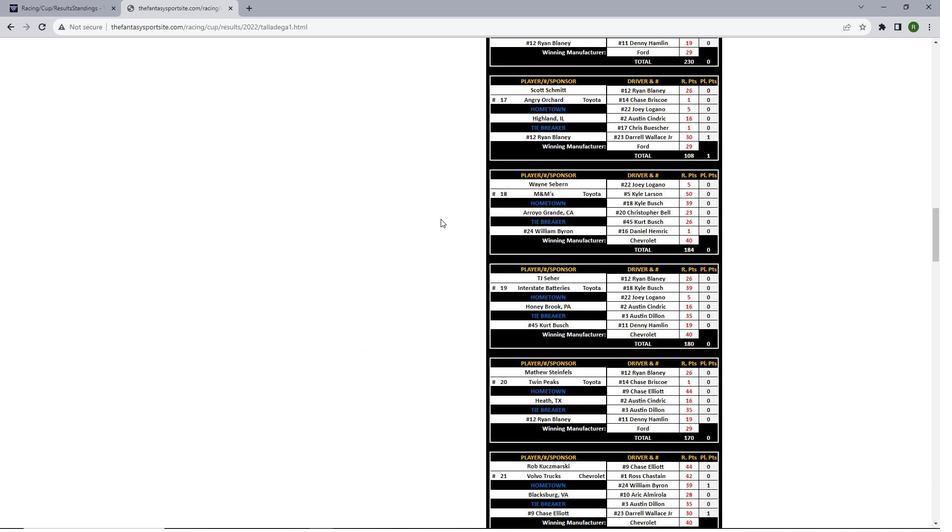 
Action: Mouse scrolled (440, 218) with delta (0, 0)
Screenshot: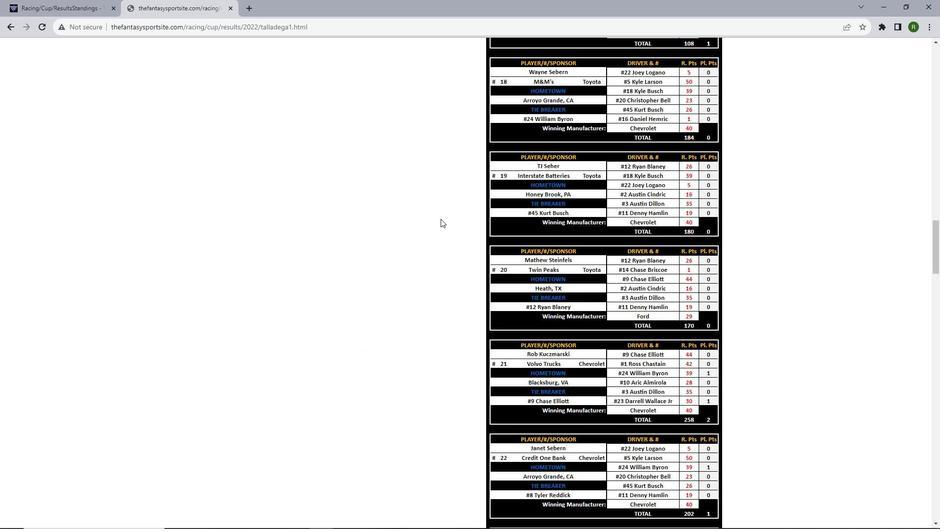 
Action: Mouse scrolled (440, 218) with delta (0, 0)
Screenshot: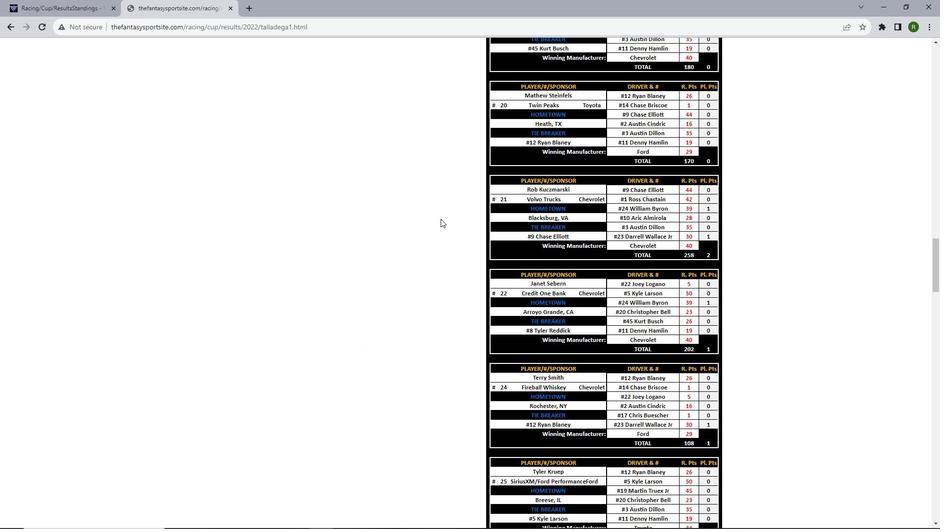 
Action: Mouse scrolled (440, 218) with delta (0, 0)
Screenshot: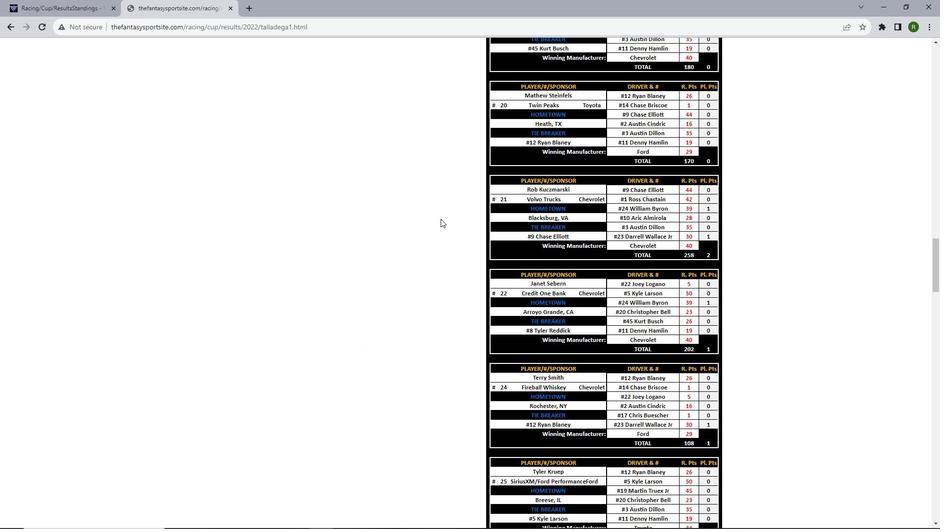 
Action: Mouse scrolled (440, 218) with delta (0, 0)
Screenshot: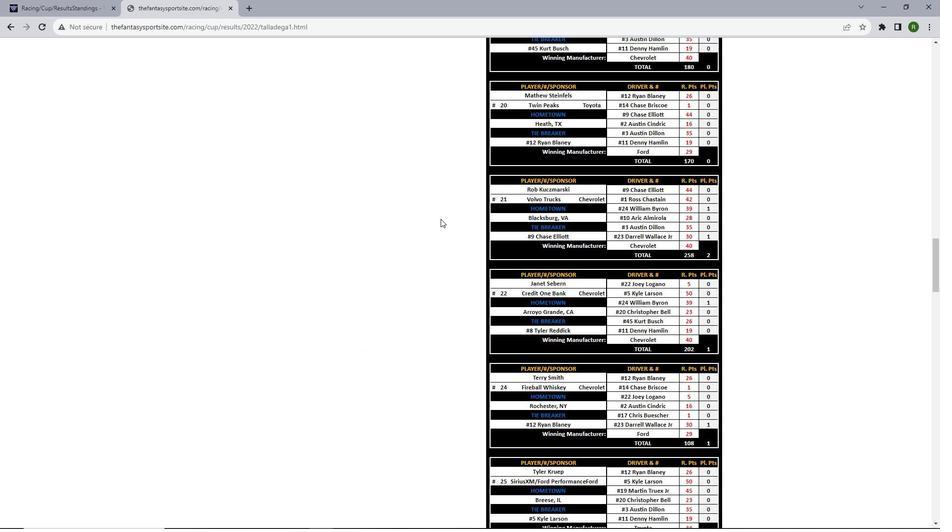 
Action: Mouse scrolled (440, 218) with delta (0, 0)
Screenshot: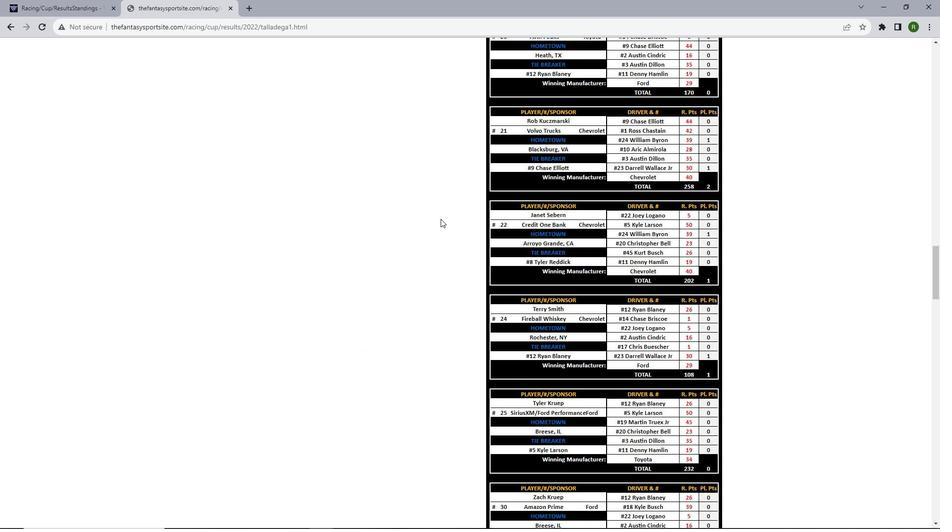 
Action: Mouse scrolled (440, 218) with delta (0, 0)
Screenshot: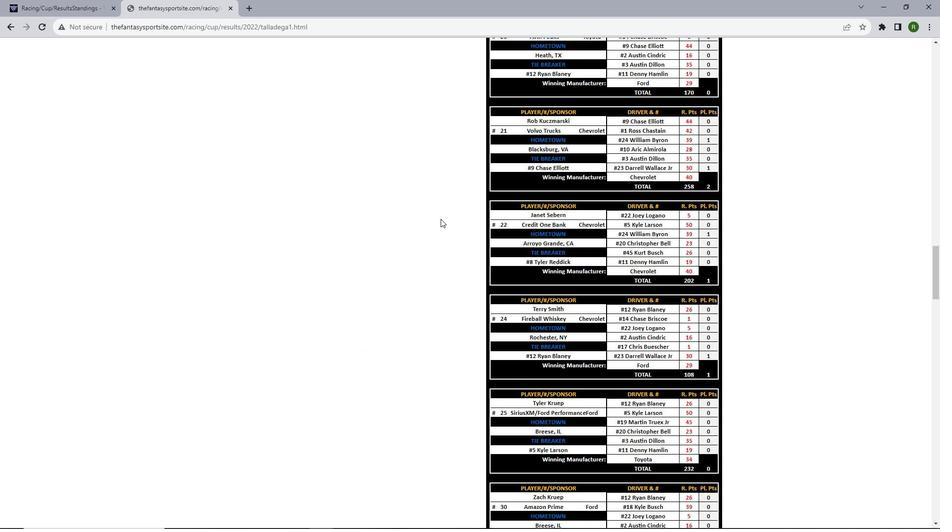 
Action: Mouse scrolled (440, 218) with delta (0, 0)
Screenshot: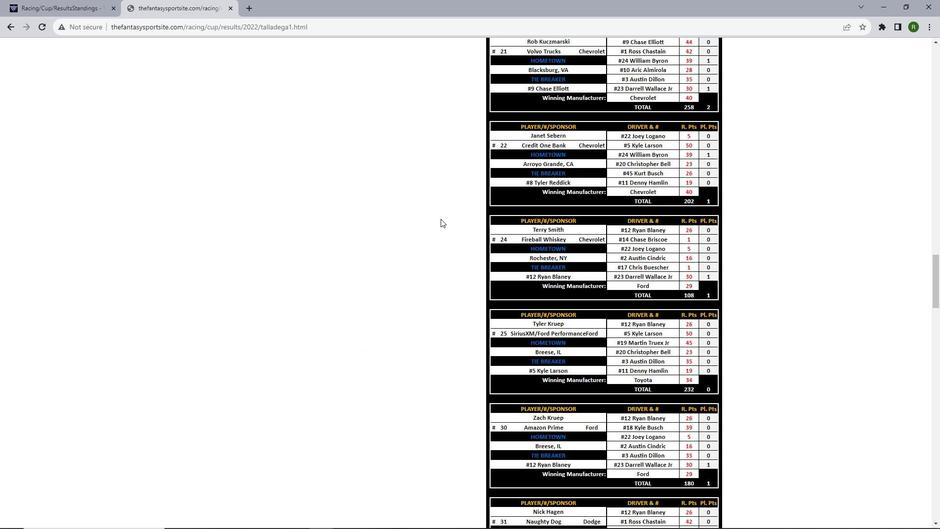 
Action: Mouse scrolled (440, 218) with delta (0, 0)
Screenshot: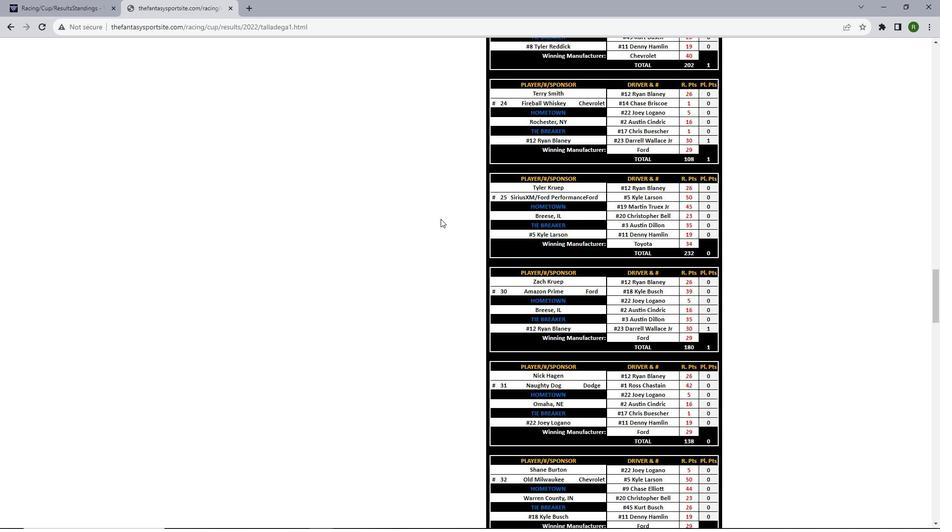 
Action: Mouse scrolled (440, 218) with delta (0, 0)
Screenshot: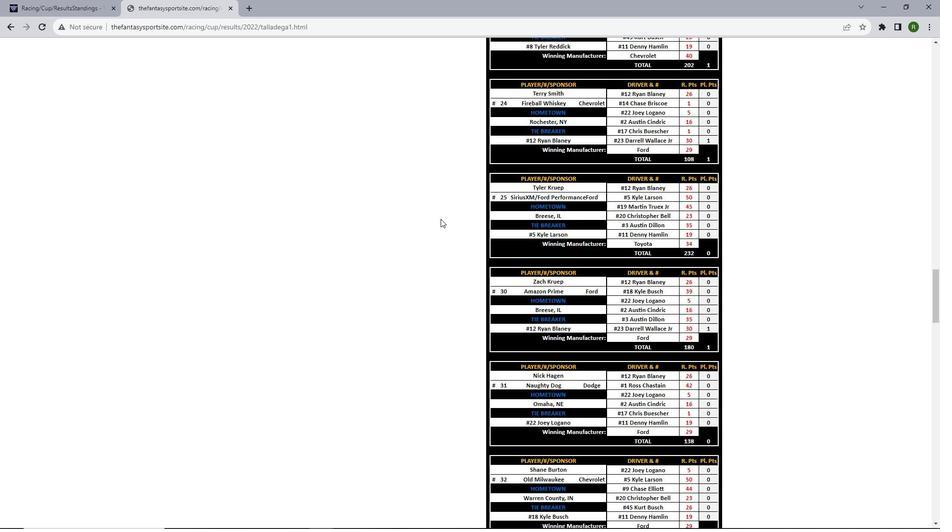 
Action: Mouse scrolled (440, 218) with delta (0, 0)
Screenshot: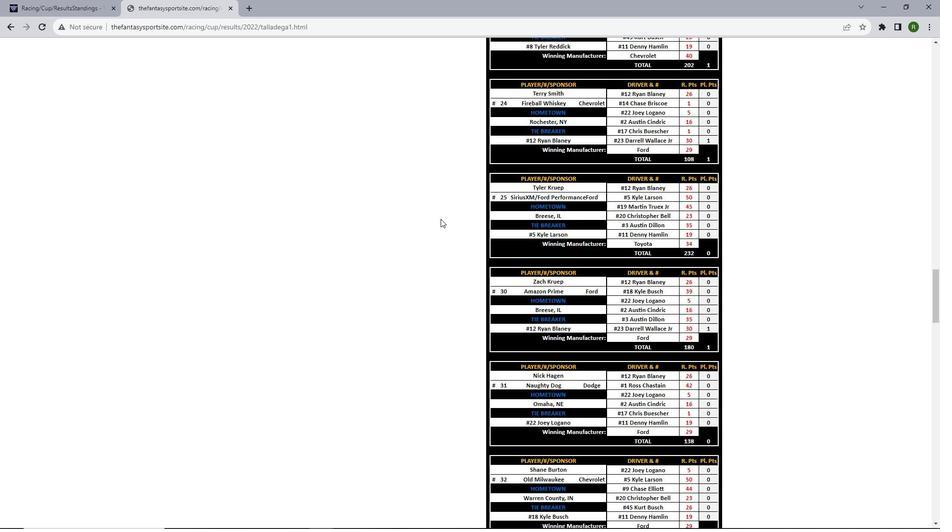 
Action: Mouse scrolled (440, 218) with delta (0, 0)
Screenshot: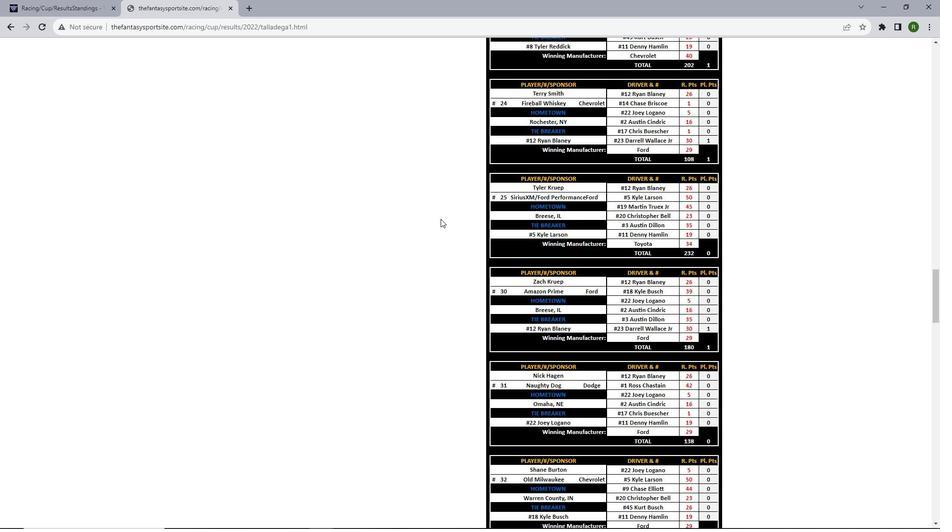 
Action: Mouse scrolled (440, 218) with delta (0, 0)
Screenshot: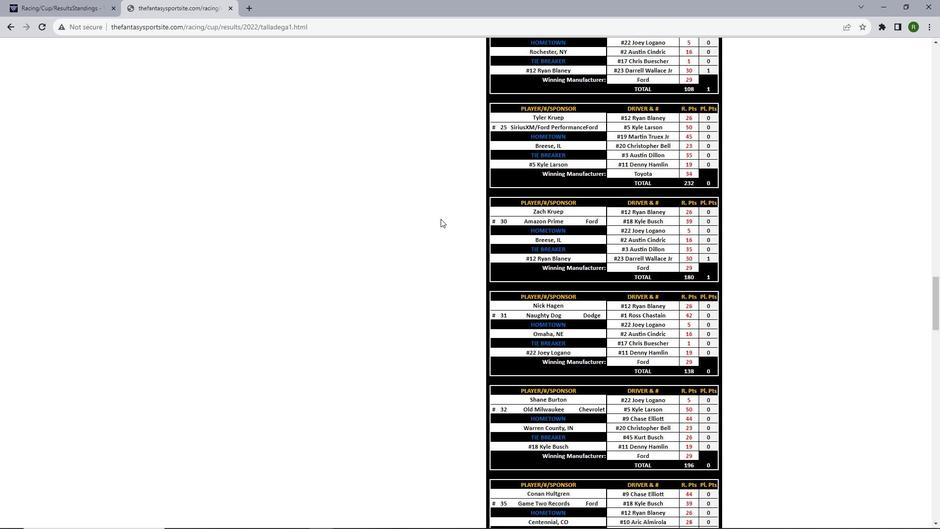 
Action: Mouse scrolled (440, 218) with delta (0, 0)
Screenshot: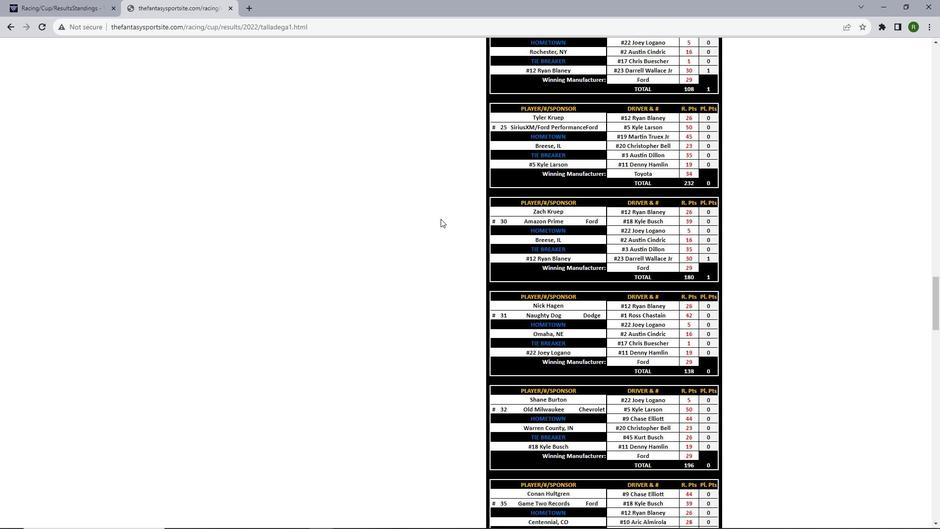 
Action: Mouse scrolled (440, 218) with delta (0, 0)
Screenshot: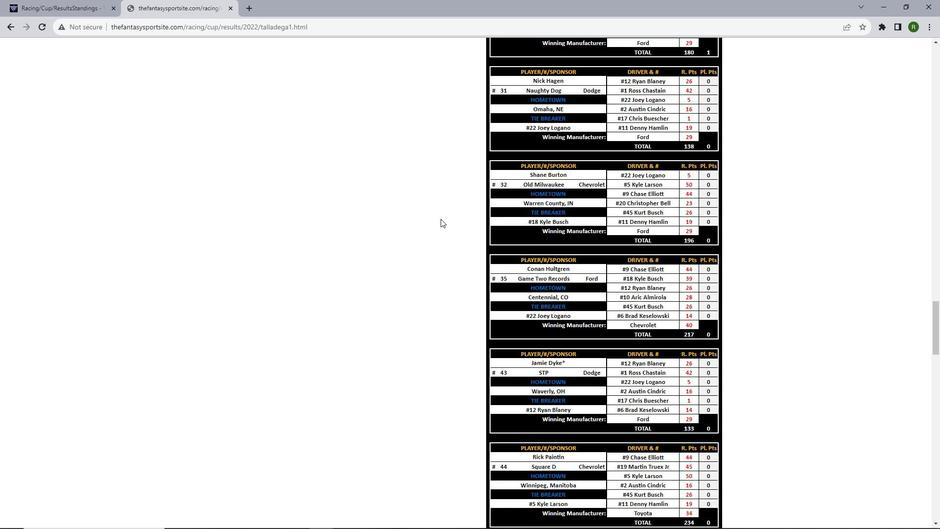 
Action: Mouse scrolled (440, 218) with delta (0, 0)
Screenshot: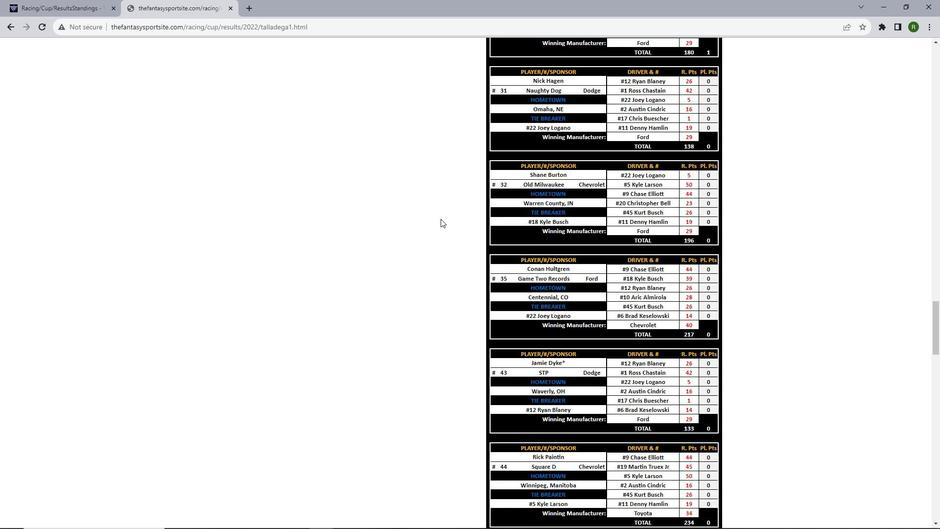 
Action: Mouse scrolled (440, 218) with delta (0, 0)
Screenshot: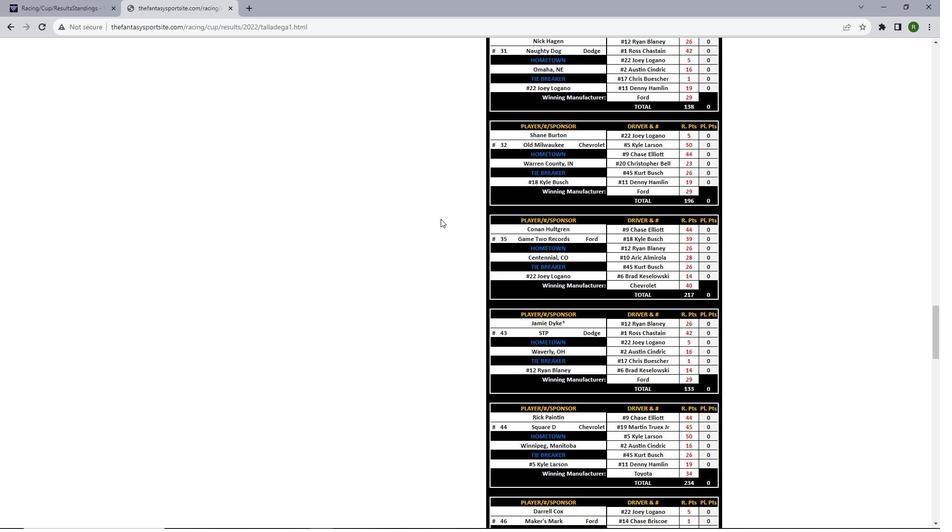 
Action: Mouse scrolled (440, 218) with delta (0, 0)
Screenshot: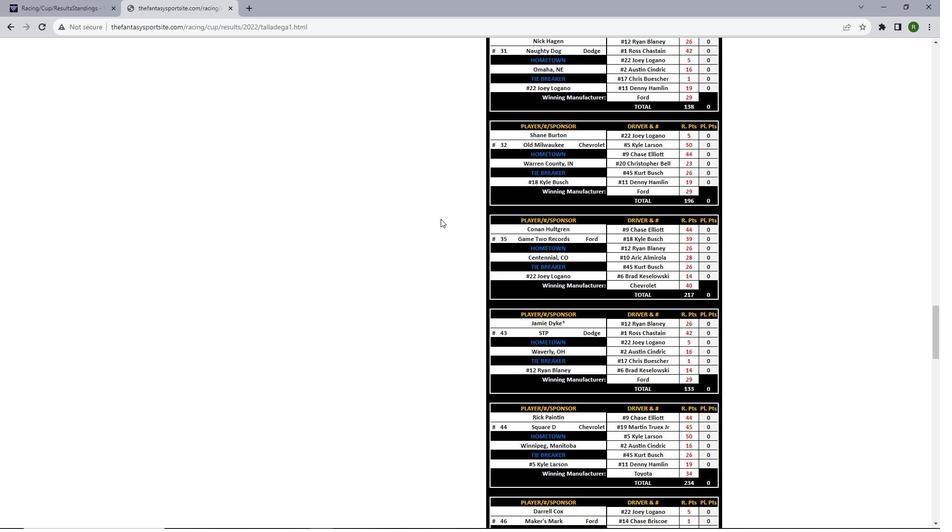 
Action: Mouse scrolled (440, 218) with delta (0, 0)
Screenshot: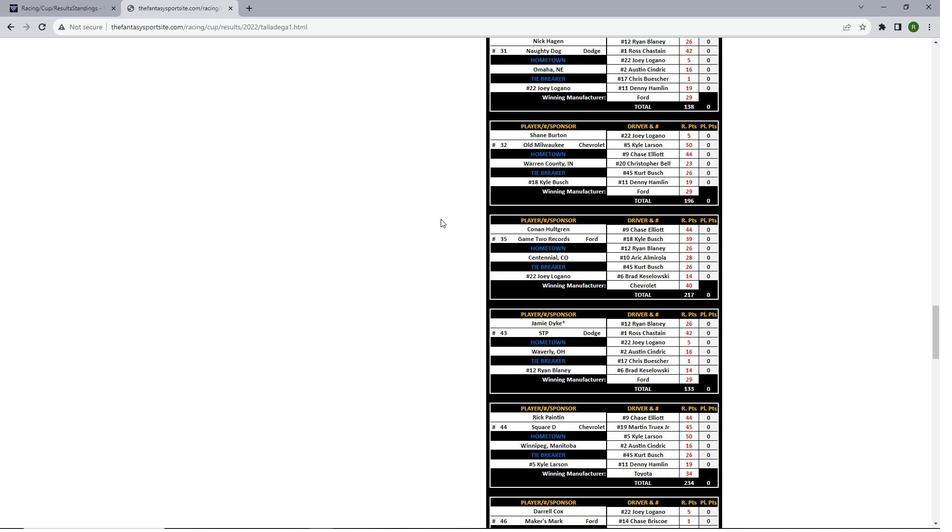 
Action: Mouse scrolled (440, 218) with delta (0, 0)
Screenshot: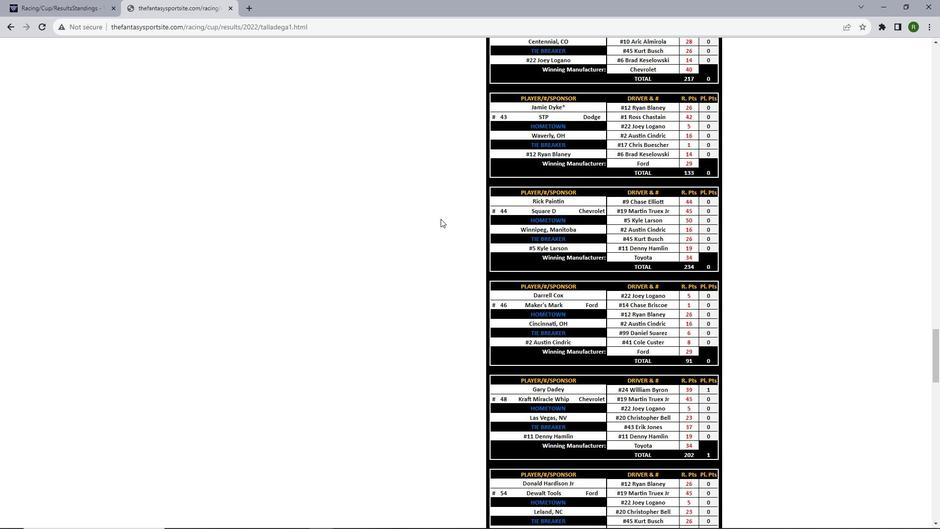 
Action: Mouse scrolled (440, 218) with delta (0, 0)
Screenshot: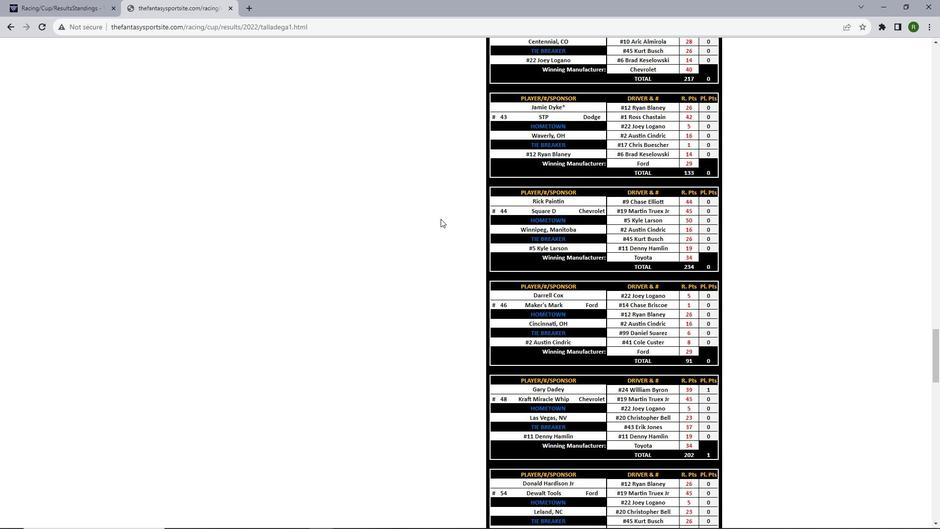 
Action: Mouse scrolled (440, 218) with delta (0, 0)
Screenshot: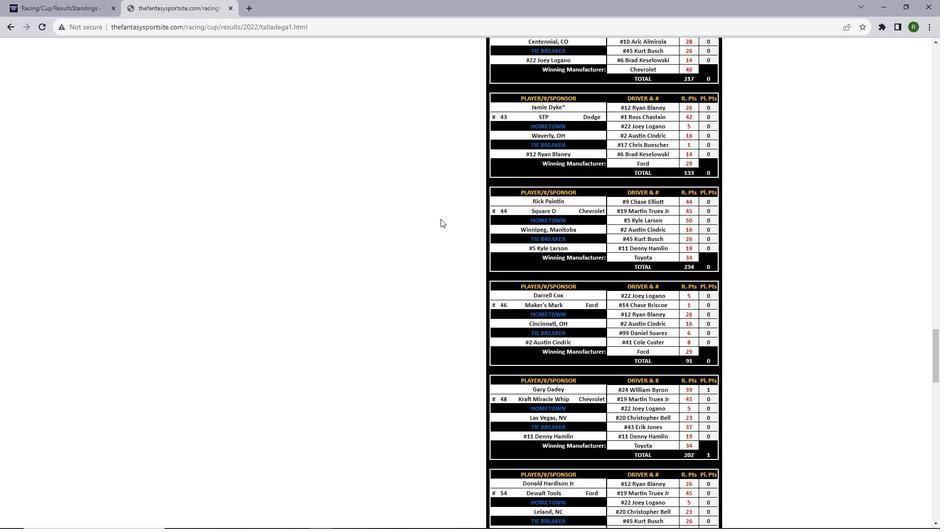 
Action: Mouse scrolled (440, 218) with delta (0, 0)
Screenshot: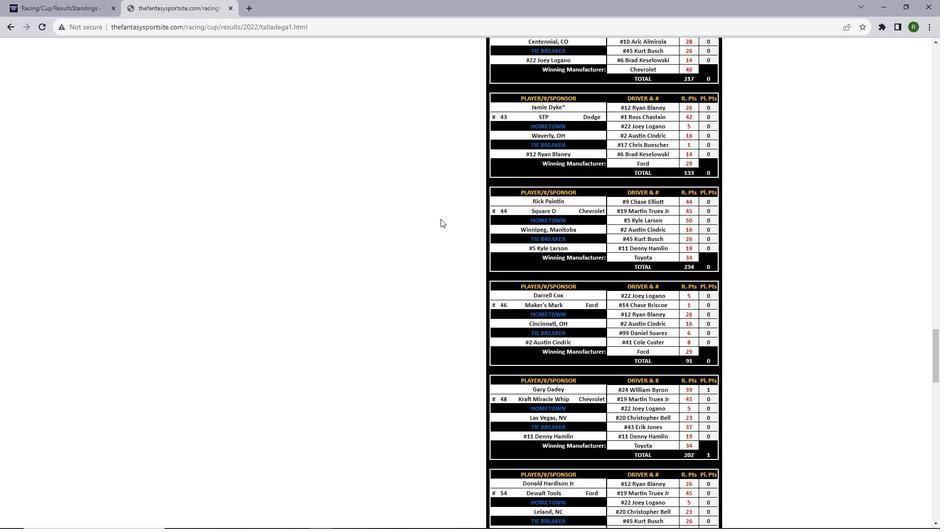 
Action: Mouse scrolled (440, 218) with delta (0, 0)
Screenshot: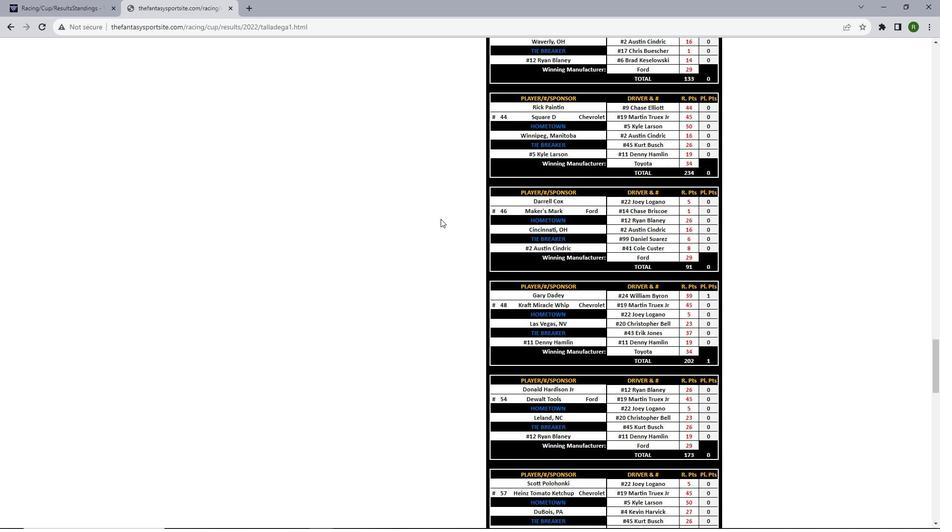 
Action: Mouse scrolled (440, 218) with delta (0, 0)
Screenshot: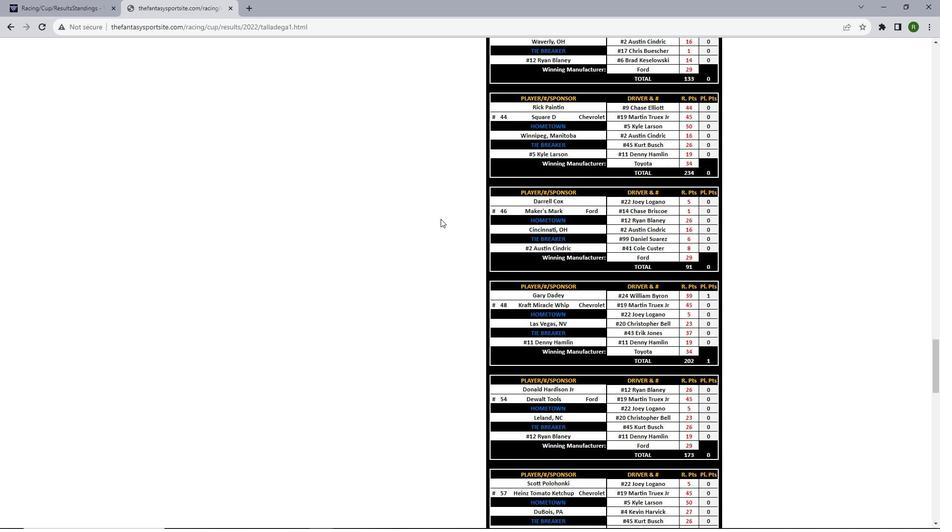 
Action: Mouse scrolled (440, 218) with delta (0, 0)
Screenshot: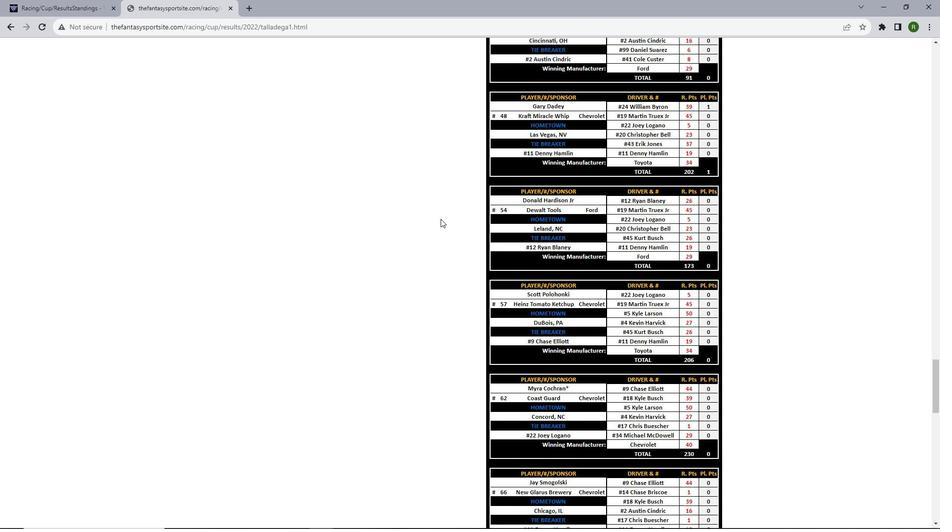 
Action: Mouse scrolled (440, 218) with delta (0, 0)
Screenshot: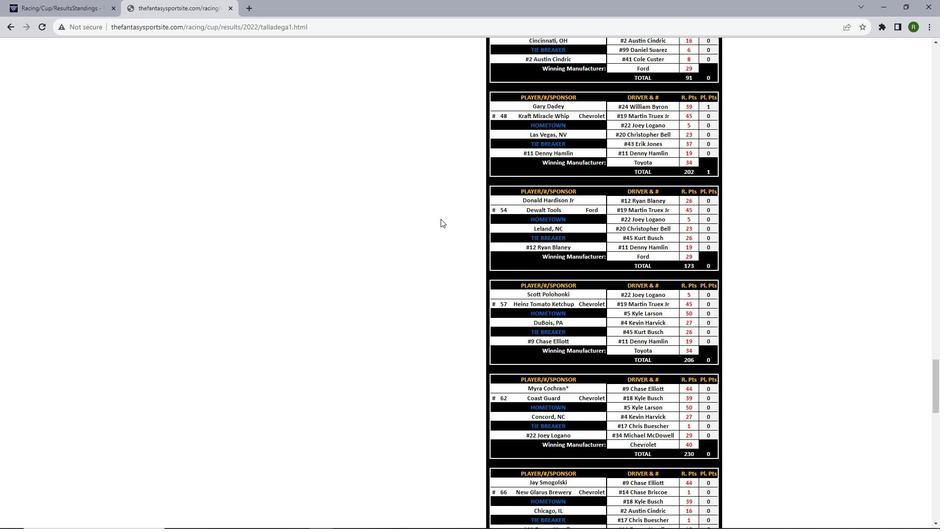 
Action: Mouse scrolled (440, 218) with delta (0, 0)
Screenshot: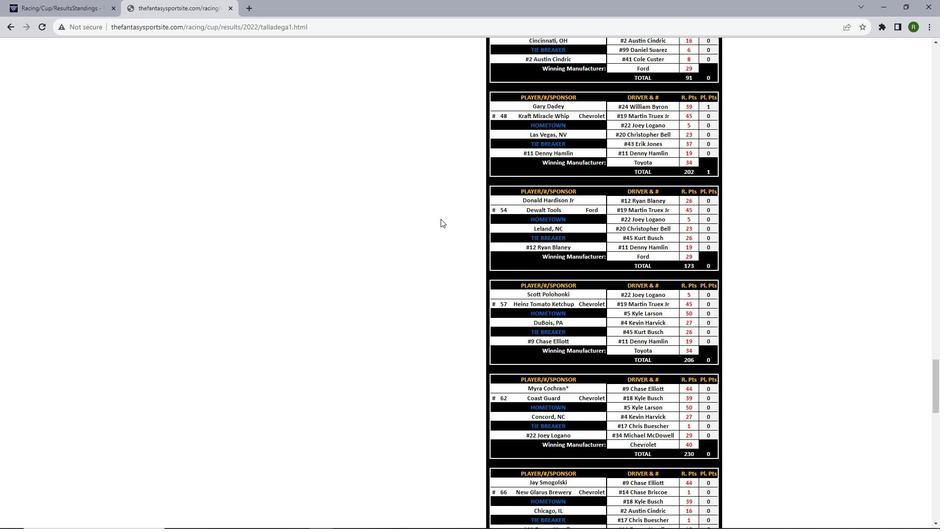 
Action: Mouse scrolled (440, 218) with delta (0, 0)
Screenshot: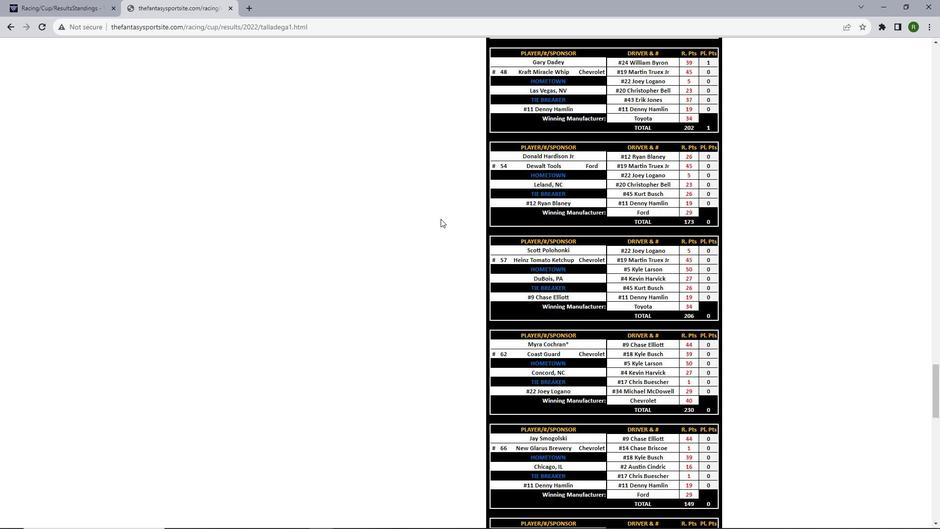 
Action: Mouse scrolled (440, 218) with delta (0, 0)
Screenshot: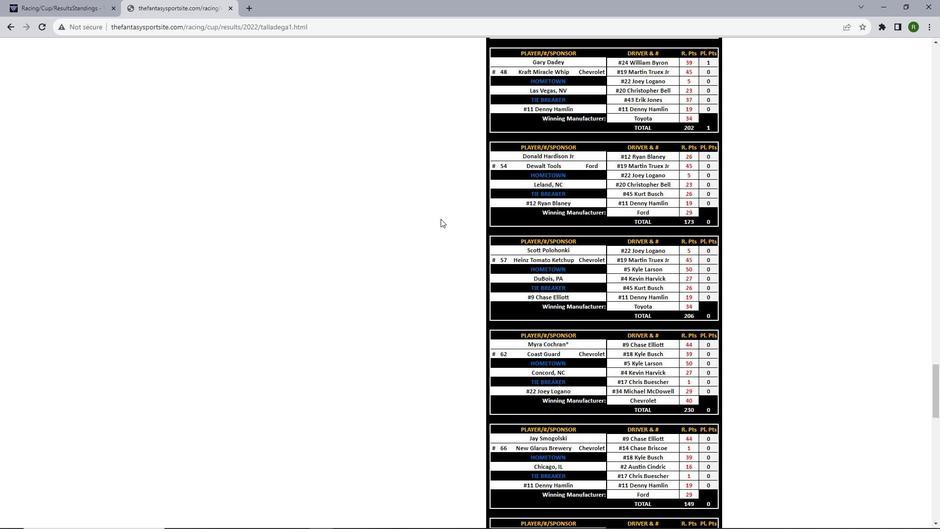 
Action: Mouse scrolled (440, 218) with delta (0, 0)
Screenshot: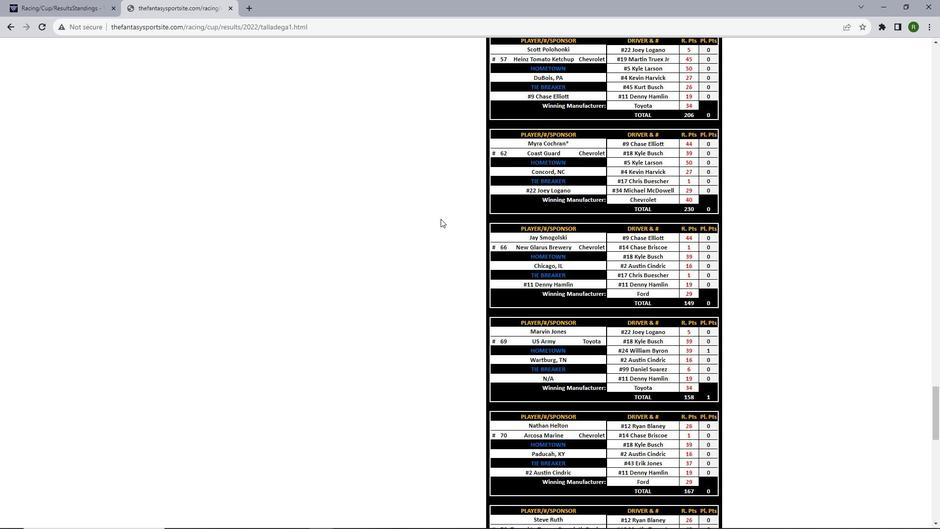 
Action: Mouse scrolled (440, 218) with delta (0, 0)
Screenshot: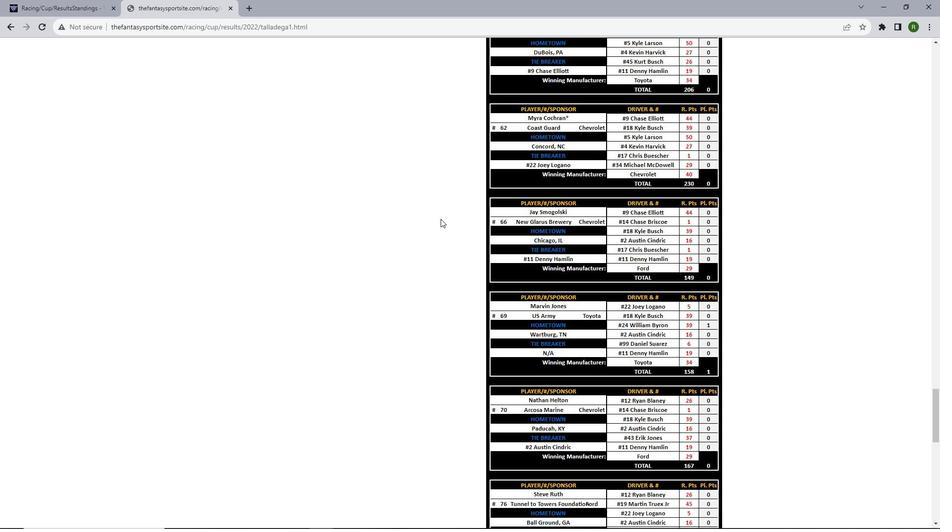 
Action: Mouse scrolled (440, 218) with delta (0, 0)
Screenshot: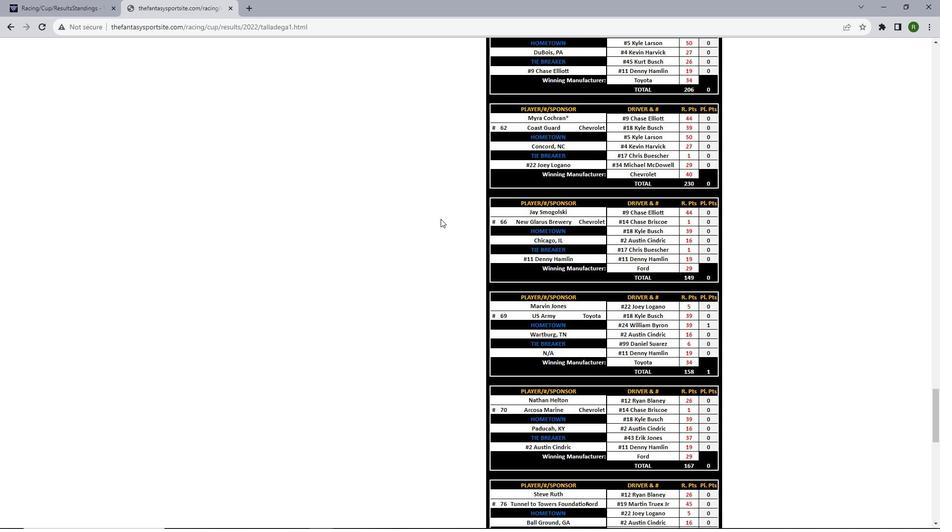 
Action: Mouse scrolled (440, 218) with delta (0, 0)
Screenshot: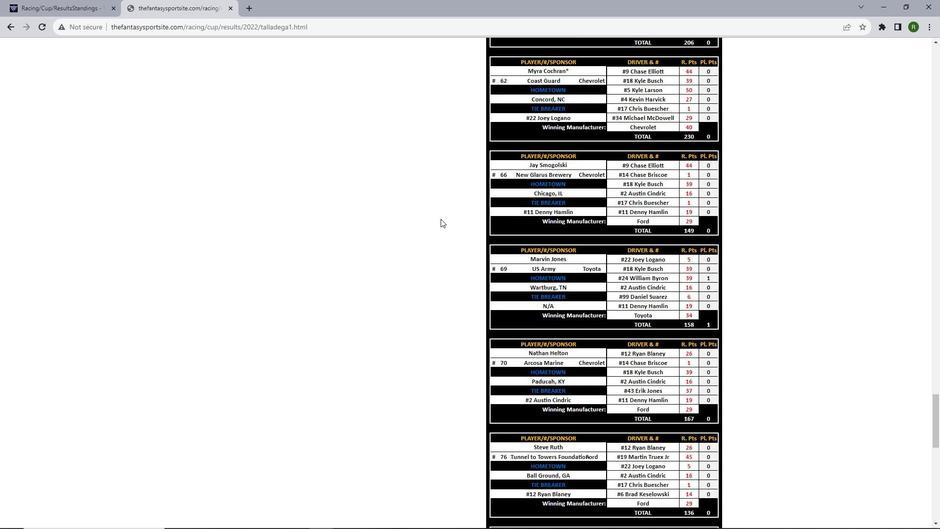 
Action: Mouse scrolled (440, 218) with delta (0, 0)
Screenshot: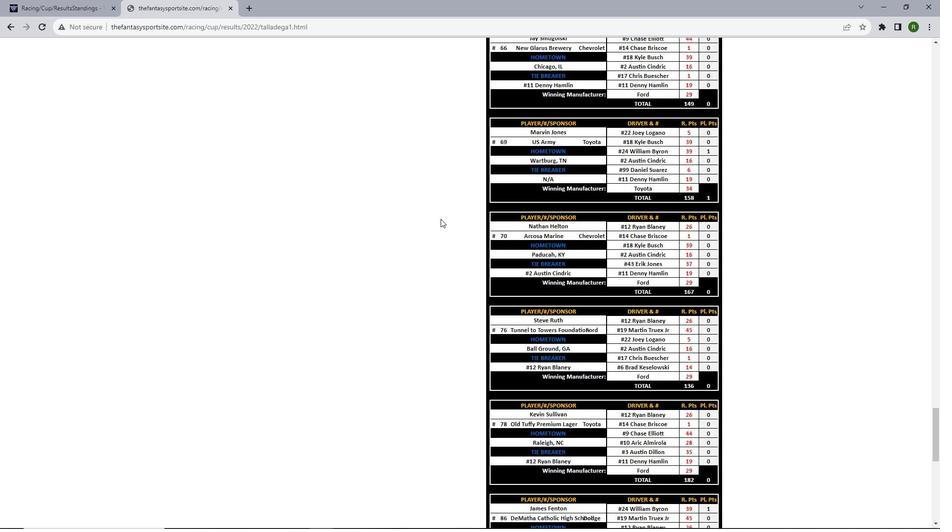 
Action: Mouse scrolled (440, 218) with delta (0, 0)
Screenshot: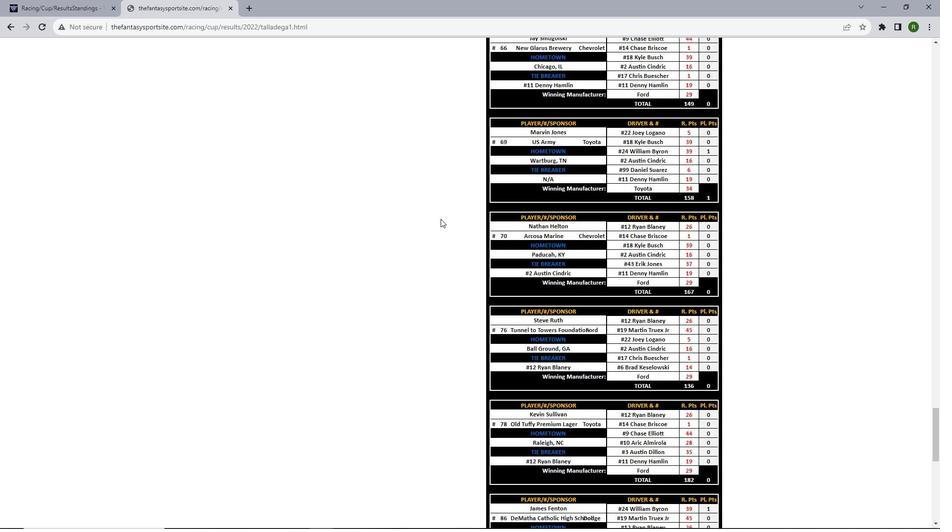
Action: Mouse scrolled (440, 218) with delta (0, 0)
Screenshot: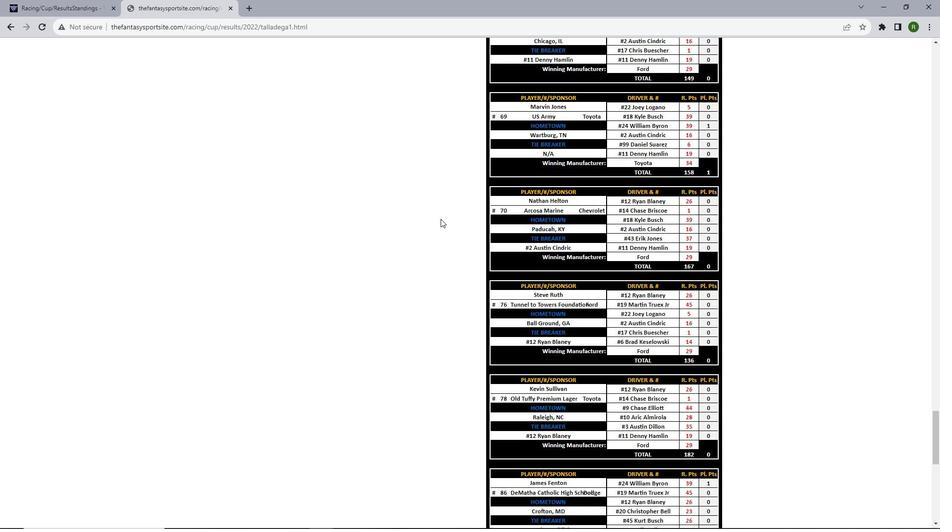 
Action: Mouse scrolled (440, 218) with delta (0, 0)
Screenshot: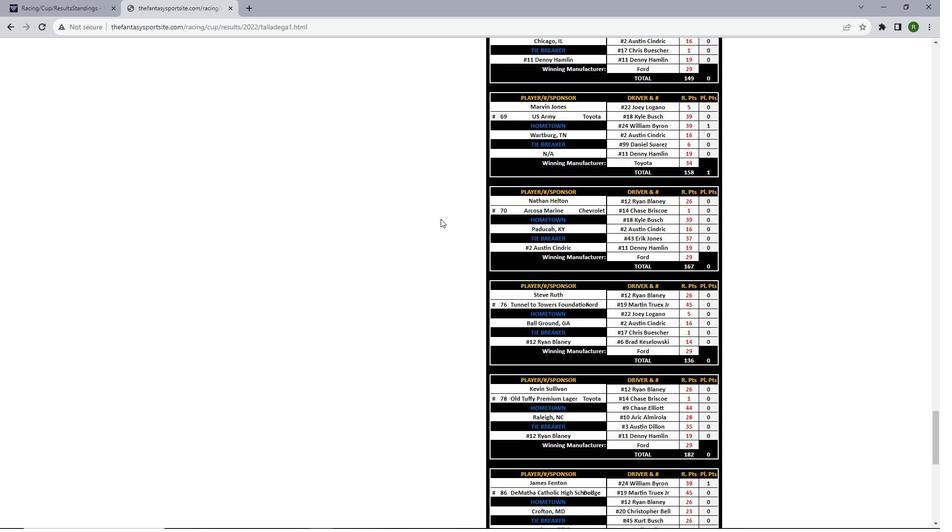 
Action: Mouse scrolled (440, 218) with delta (0, 0)
Screenshot: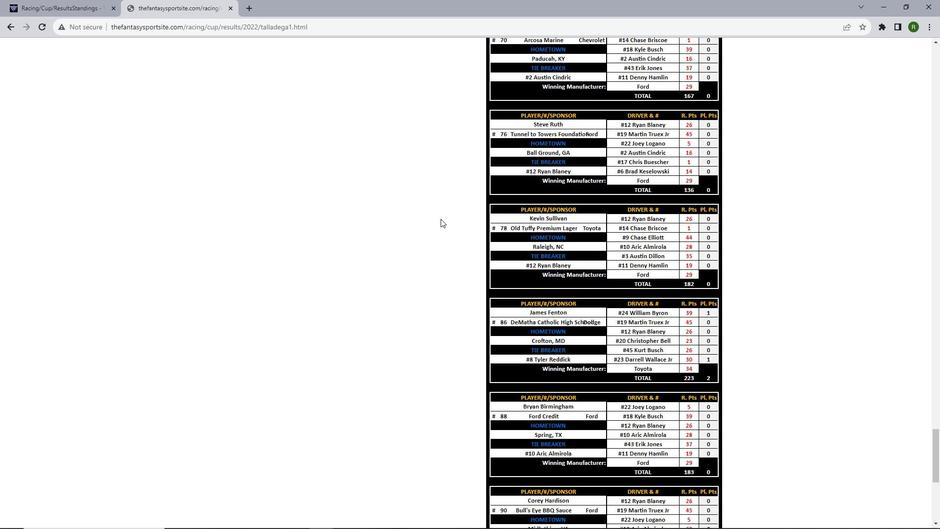 
Action: Mouse scrolled (440, 218) with delta (0, 0)
Screenshot: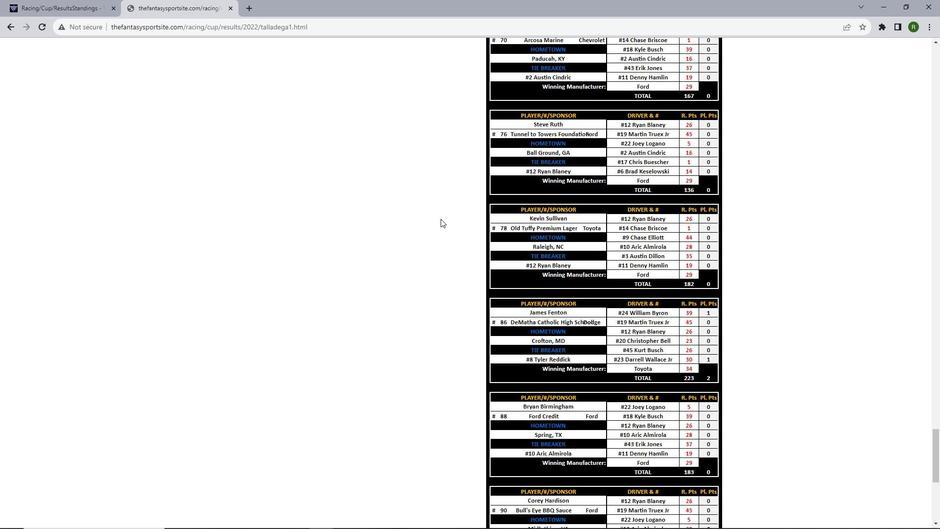 
Action: Mouse scrolled (440, 218) with delta (0, 0)
Screenshot: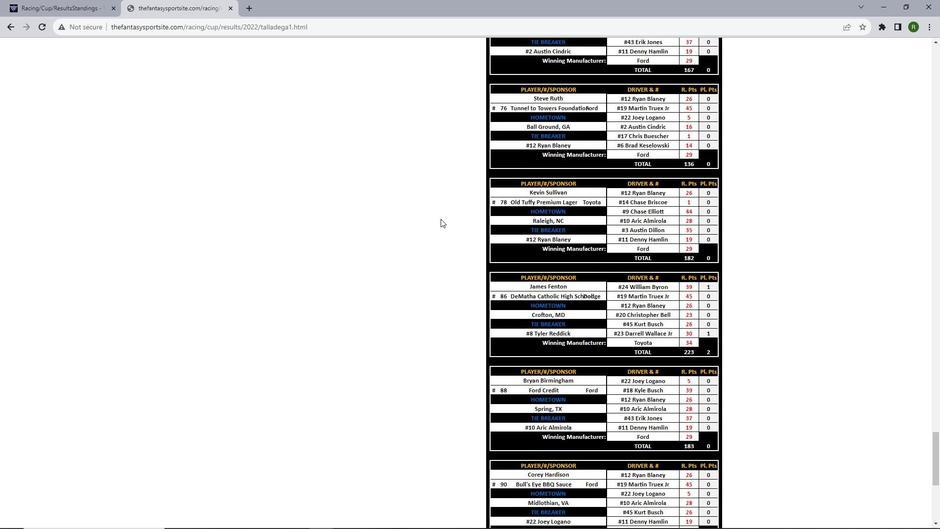 
Action: Mouse scrolled (440, 218) with delta (0, 0)
Screenshot: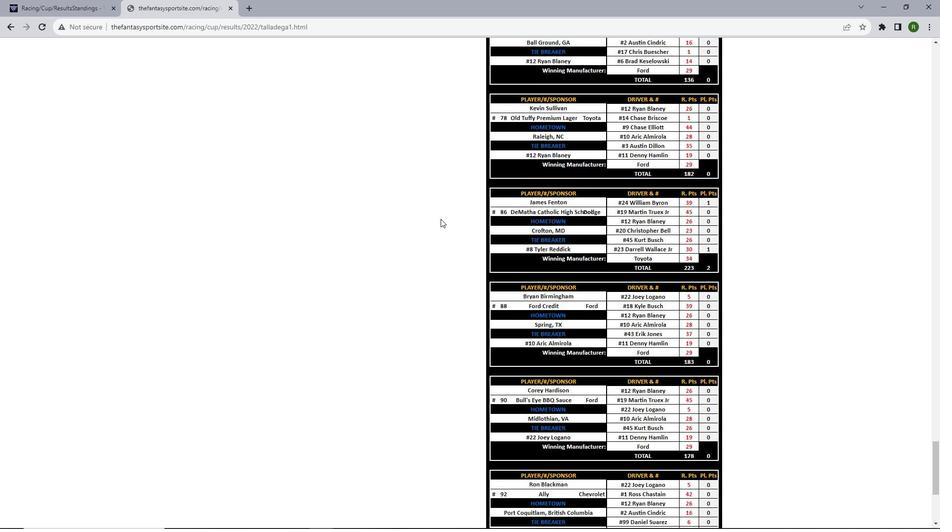
Action: Mouse scrolled (440, 218) with delta (0, 0)
Screenshot: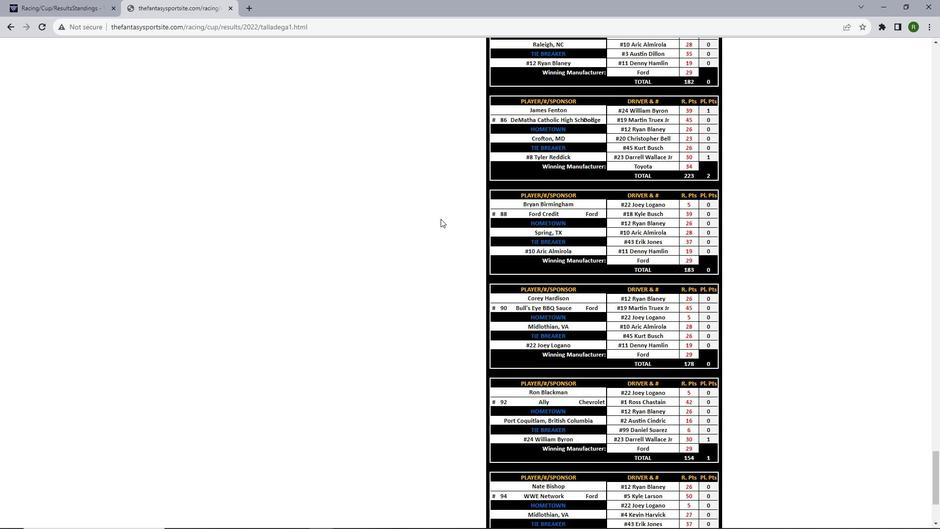 
Action: Mouse scrolled (440, 218) with delta (0, 0)
Screenshot: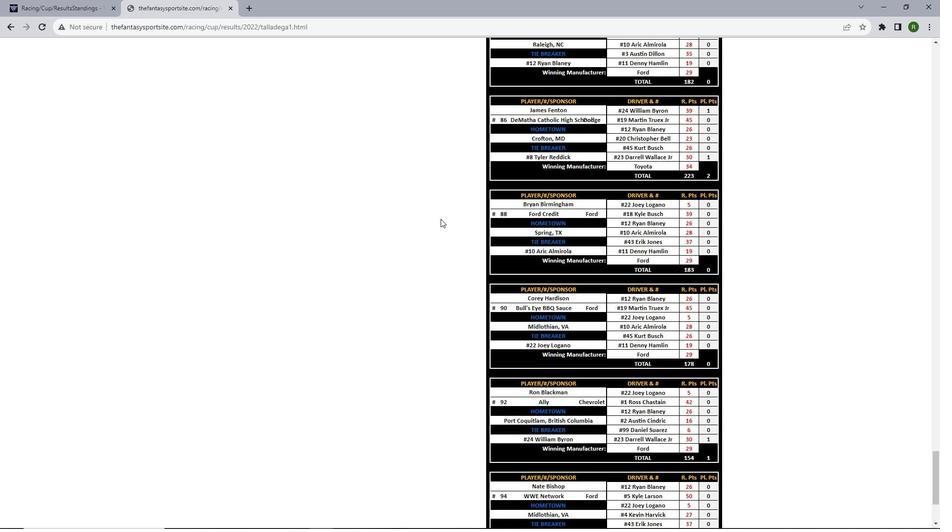 
Action: Mouse scrolled (440, 218) with delta (0, 0)
Screenshot: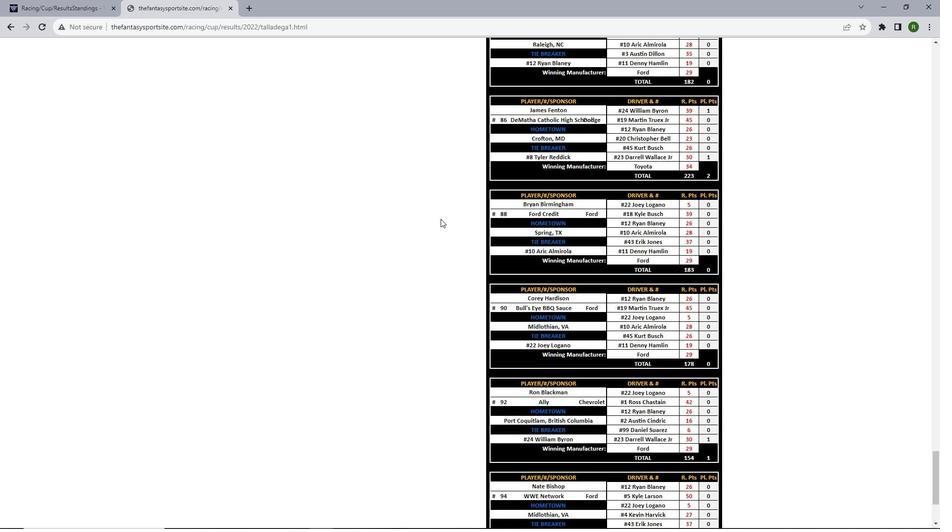 
Action: Mouse scrolled (440, 218) with delta (0, 0)
Screenshot: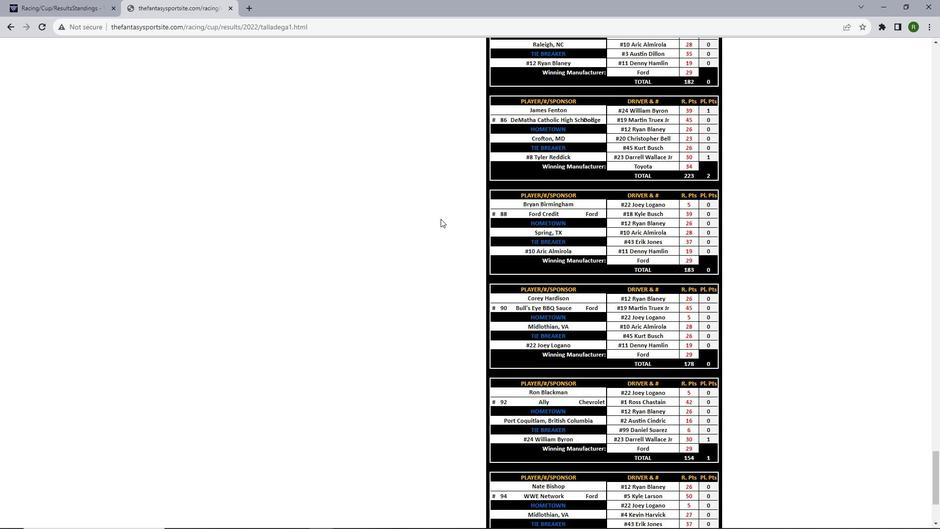 
Action: Mouse scrolled (440, 218) with delta (0, 0)
Screenshot: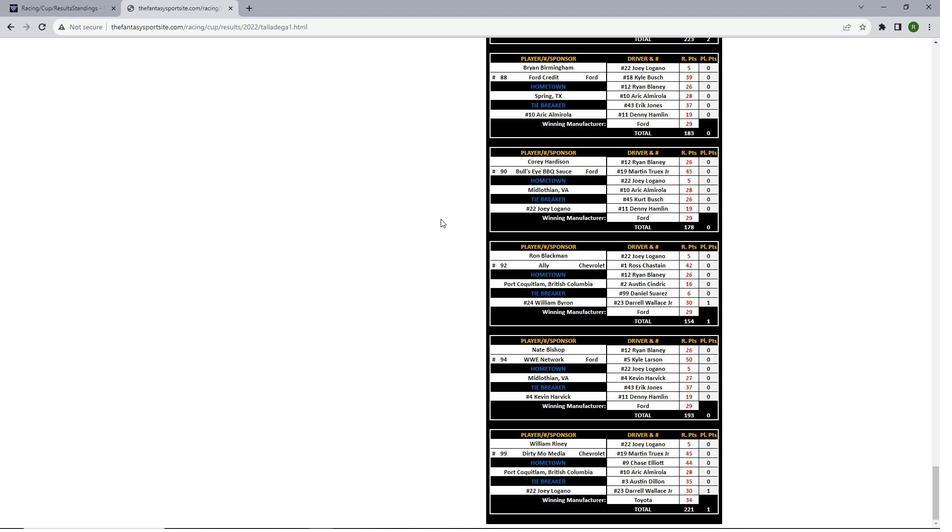 
Action: Mouse scrolled (440, 218) with delta (0, 0)
Screenshot: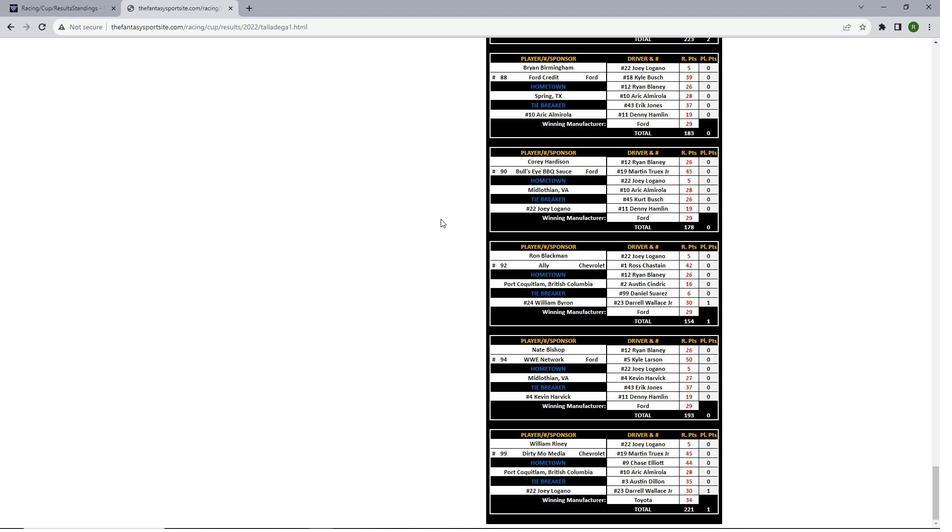 
Action: Mouse scrolled (440, 218) with delta (0, 0)
Screenshot: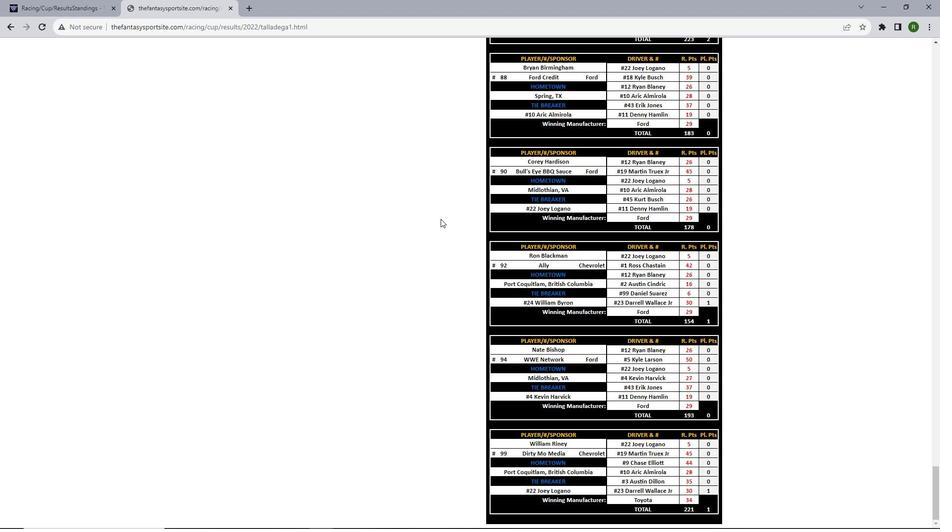 
Action: Mouse scrolled (440, 218) with delta (0, 0)
Screenshot: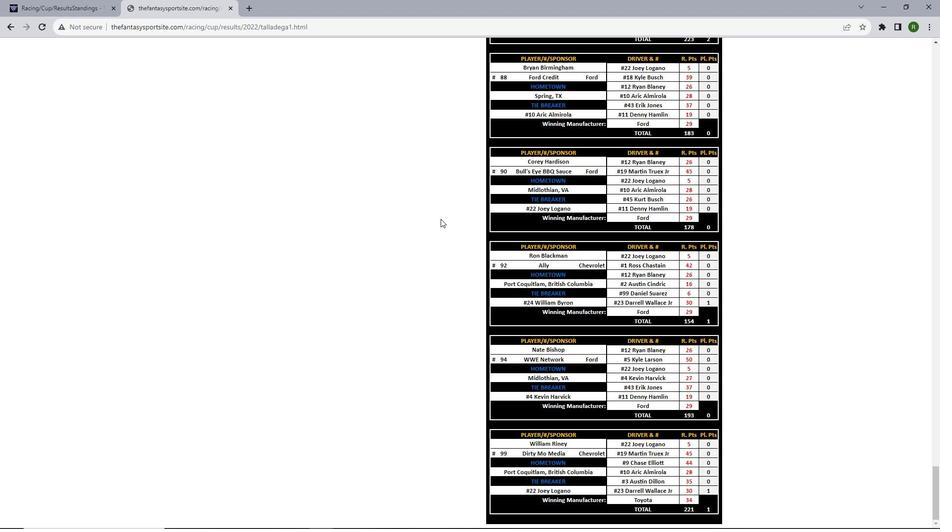 
Action: Mouse scrolled (440, 218) with delta (0, 0)
Screenshot: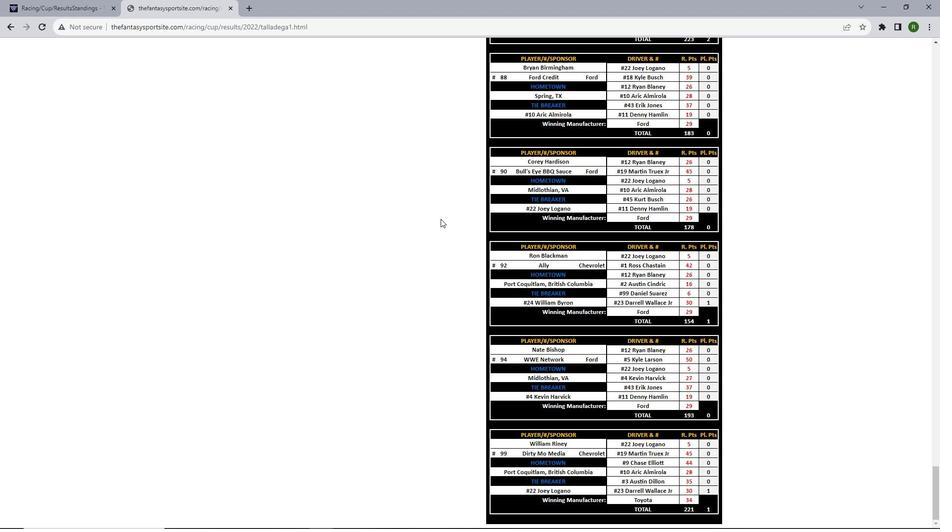 
